 Task: Add an event with the title Staff Training: Sales Techniques, date '2024/04/22', time 8:50 AM to 10:50 AMand add a description: The Lunch Break Mindfulness Session is suitable for individuals of all experience levels, including those who are new to mindfulness. No special equipment or clothing is required—participants can simply find a comfortable position and bring their full attention to the practice.Select event color  Basil . Add location for the event as: 654 The Louvre, Paris, France, logged in from the account softage.1@softage.netand send the event invitation to softage.5@softage.net and softage.6@softage.net. Set a reminder for the event Daily
Action: Mouse moved to (65, 116)
Screenshot: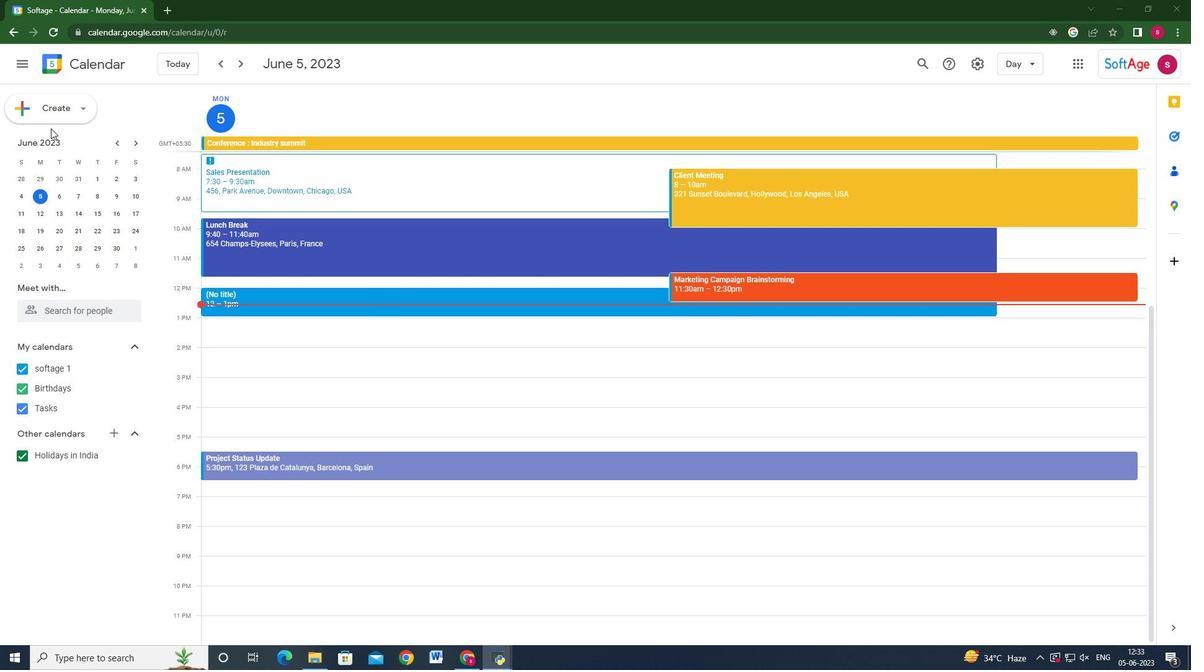 
Action: Mouse pressed left at (65, 116)
Screenshot: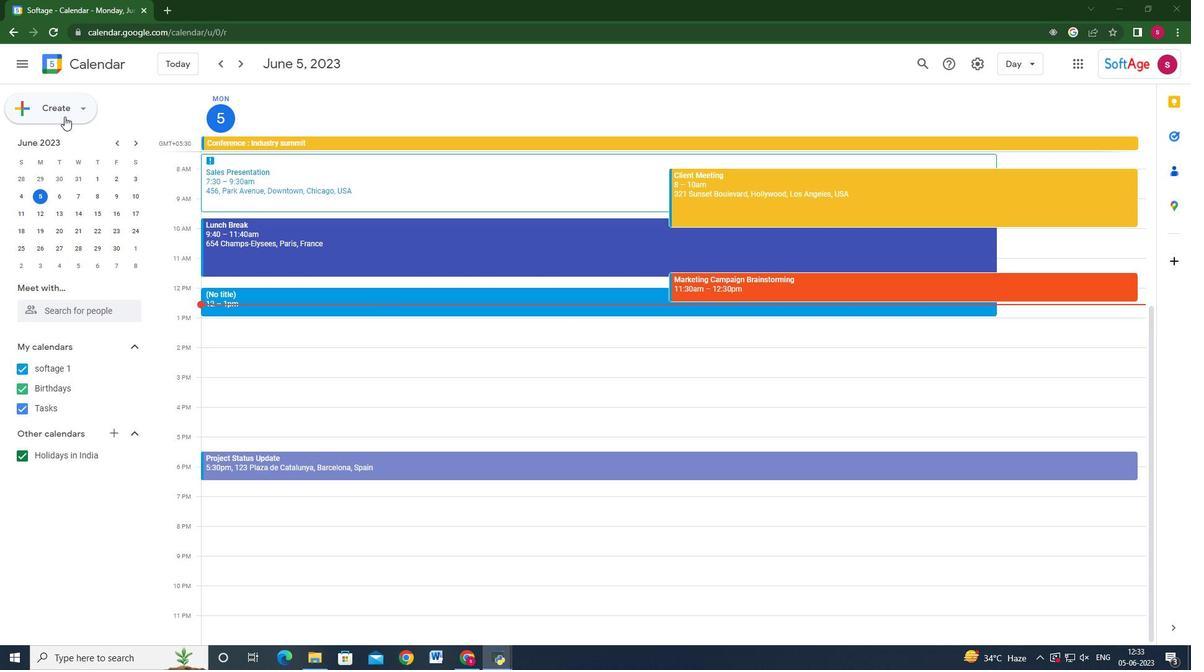 
Action: Mouse moved to (57, 143)
Screenshot: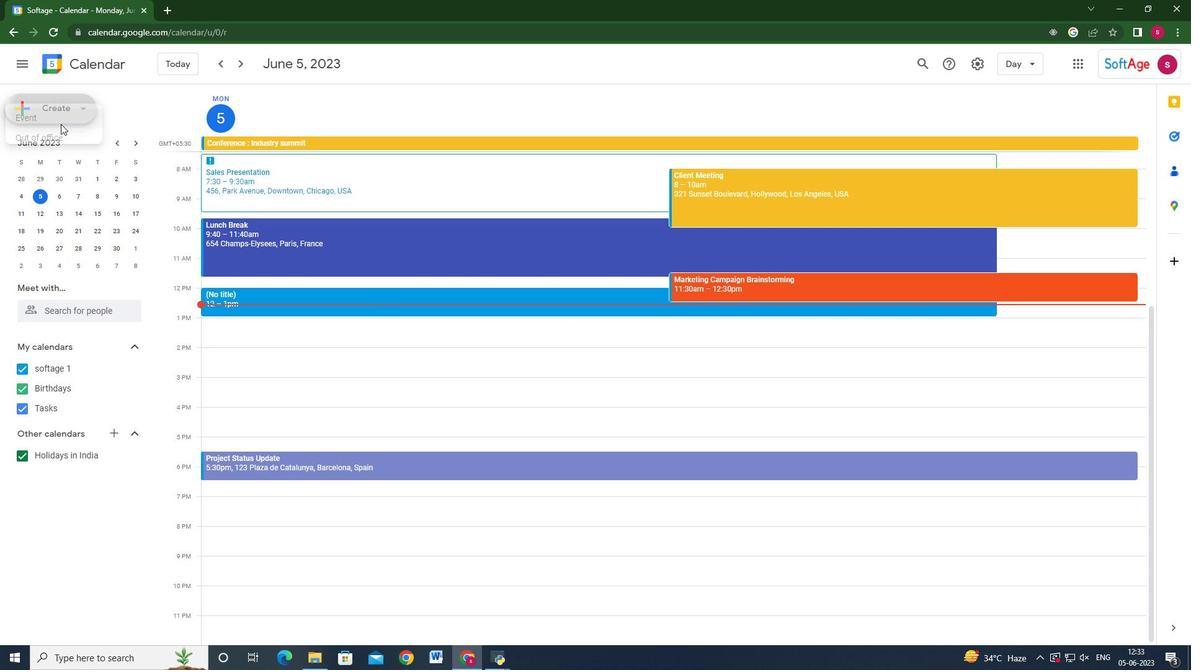 
Action: Mouse pressed left at (57, 143)
Screenshot: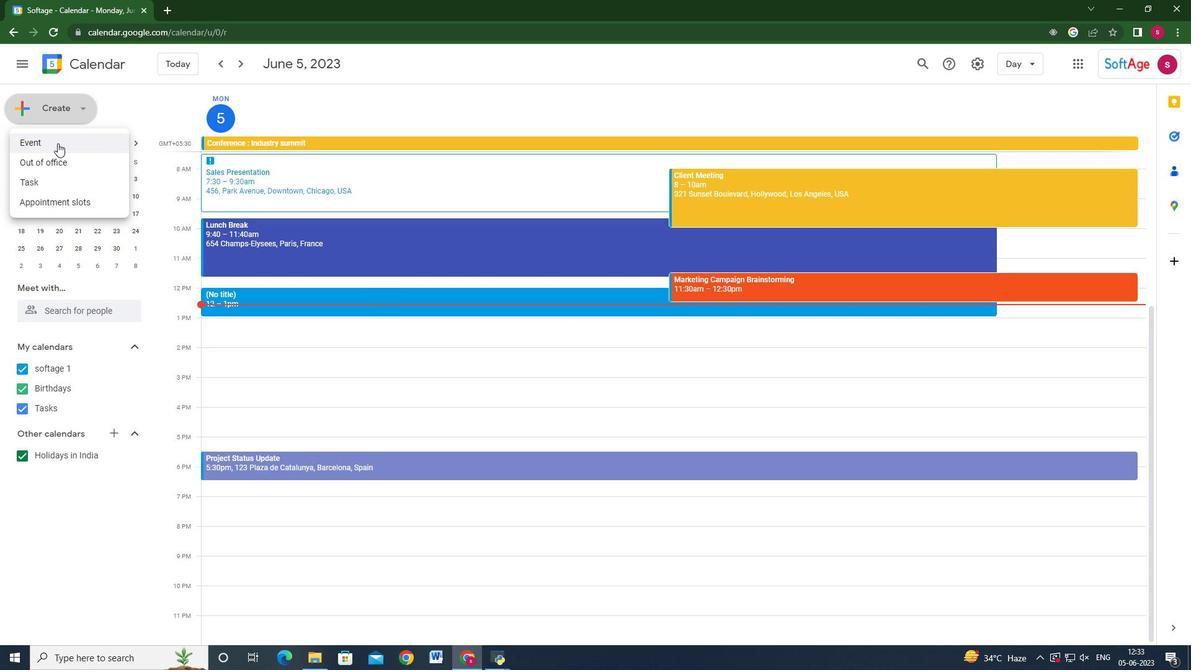 
Action: Mouse moved to (692, 480)
Screenshot: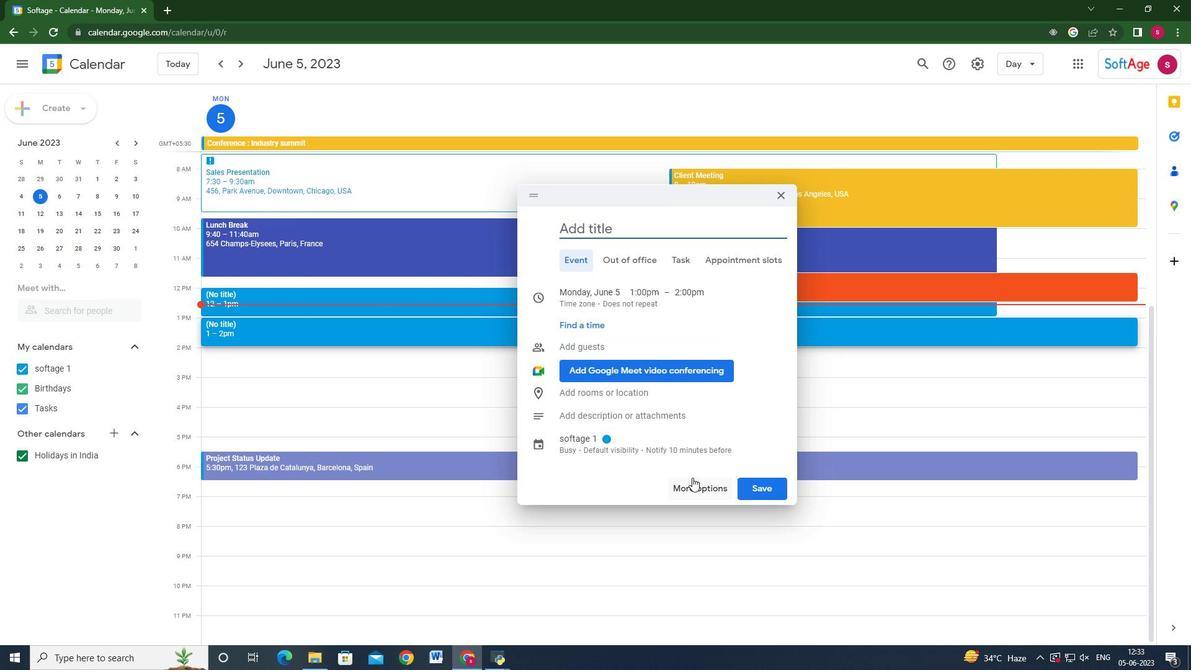 
Action: Mouse pressed left at (692, 480)
Screenshot: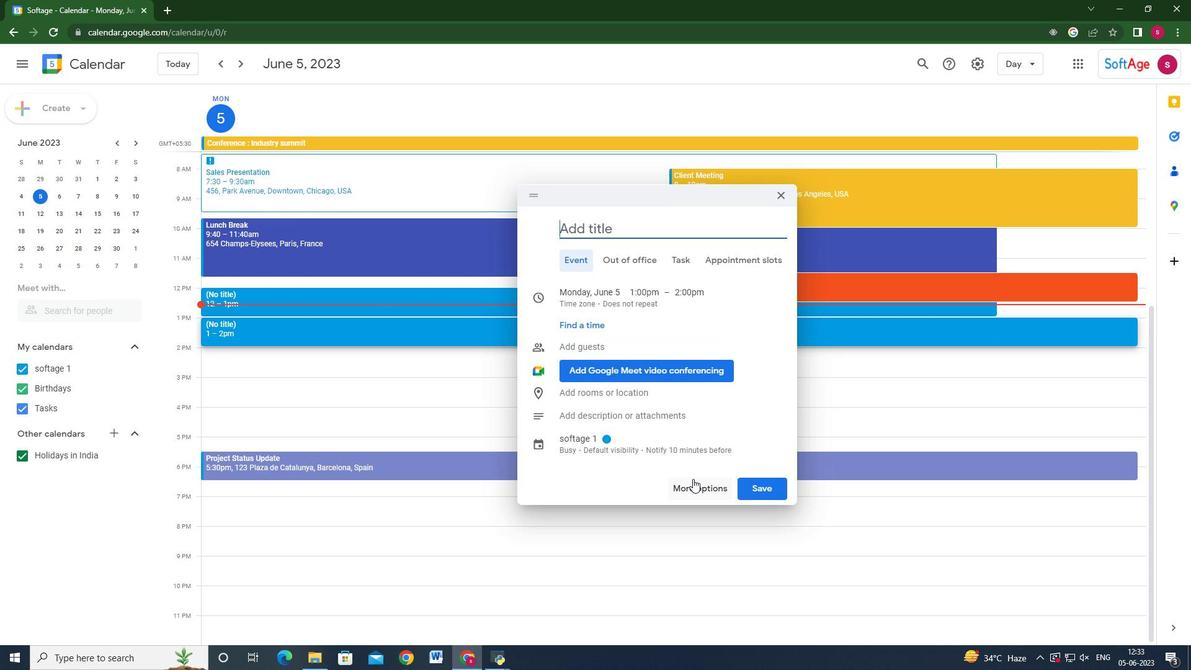 
Action: Mouse moved to (236, 89)
Screenshot: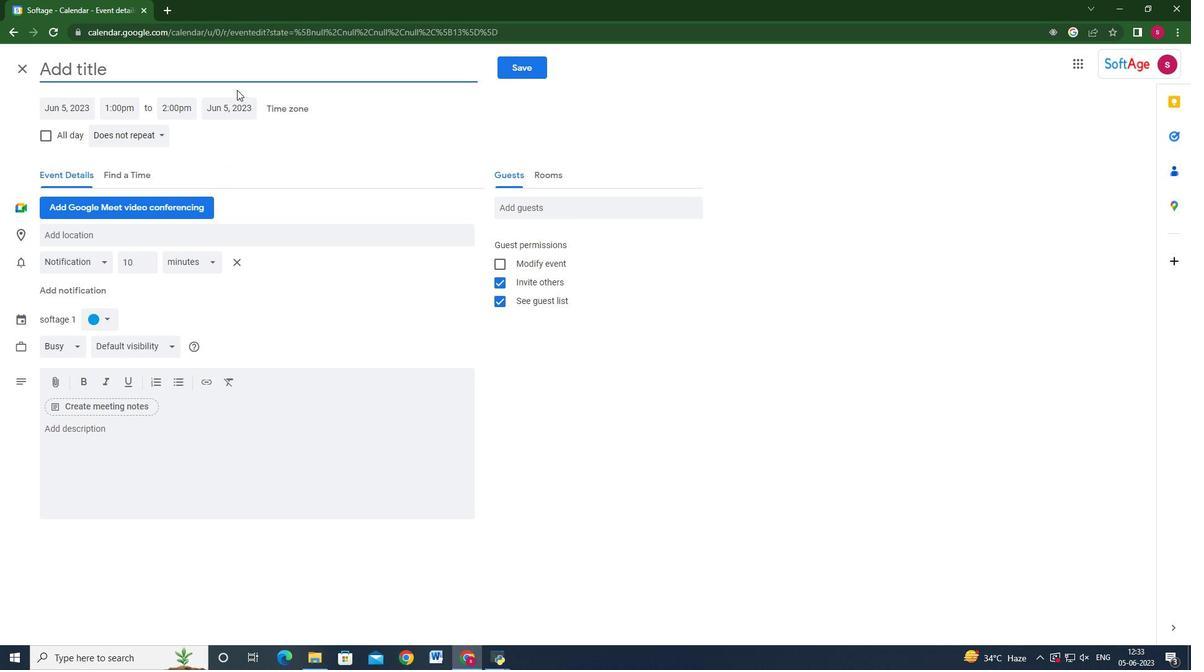 
Action: Key pressed <Key.shift_r>Staff<Key.space><Key.shift_r>Training<Key.space><Key.backspace><Key.shift>:<Key.space><Key.shift_r>Sales<Key.space><Key.shift>Techniques
Screenshot: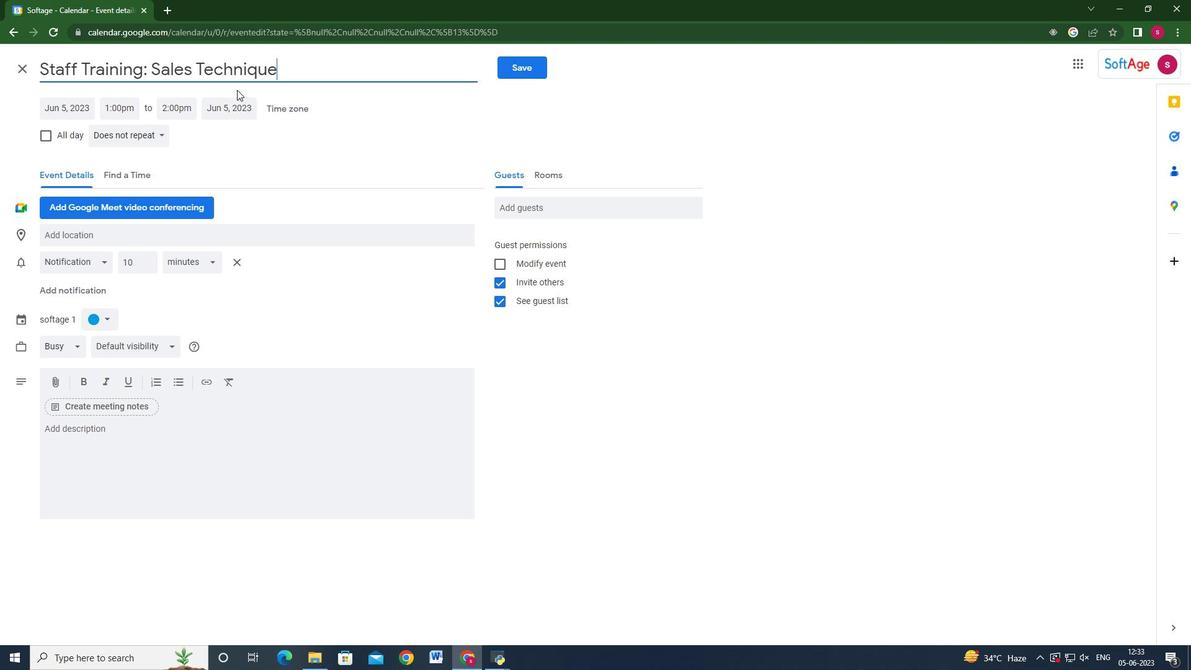 
Action: Mouse moved to (65, 109)
Screenshot: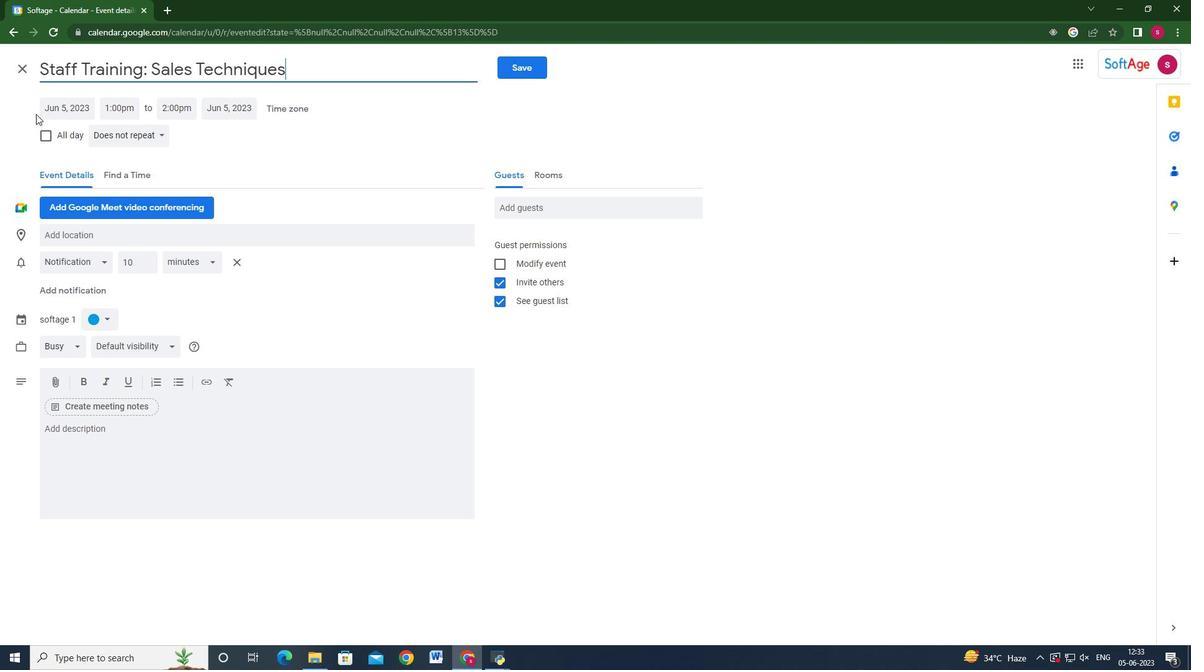 
Action: Mouse pressed left at (65, 109)
Screenshot: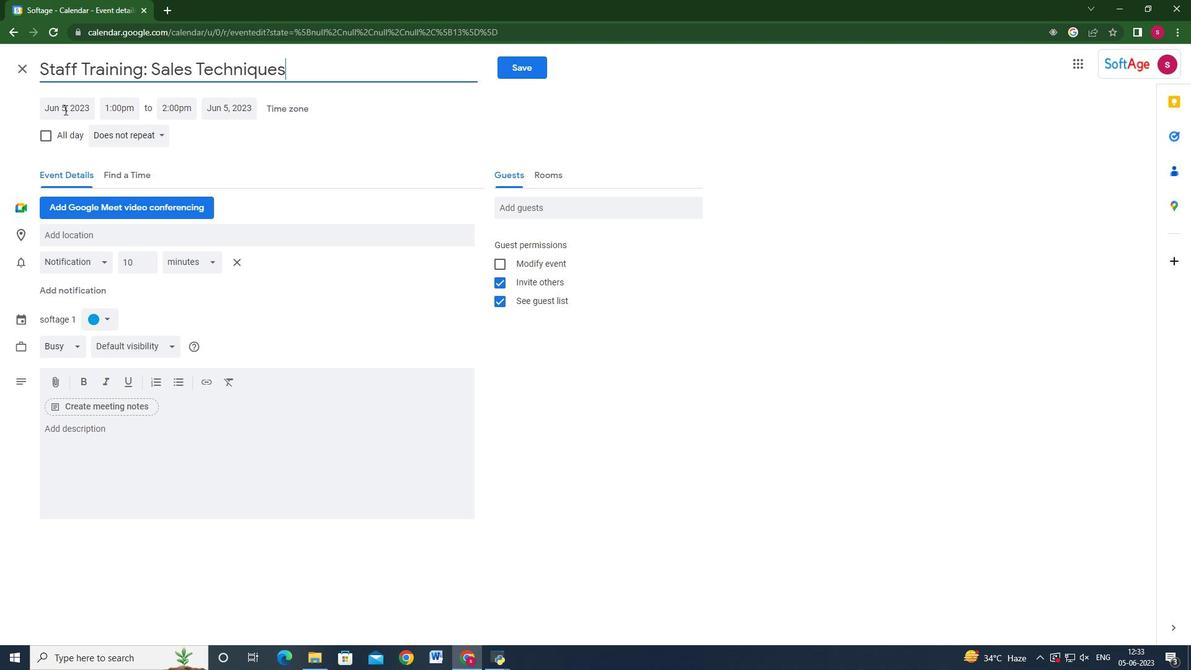 
Action: Mouse moved to (197, 137)
Screenshot: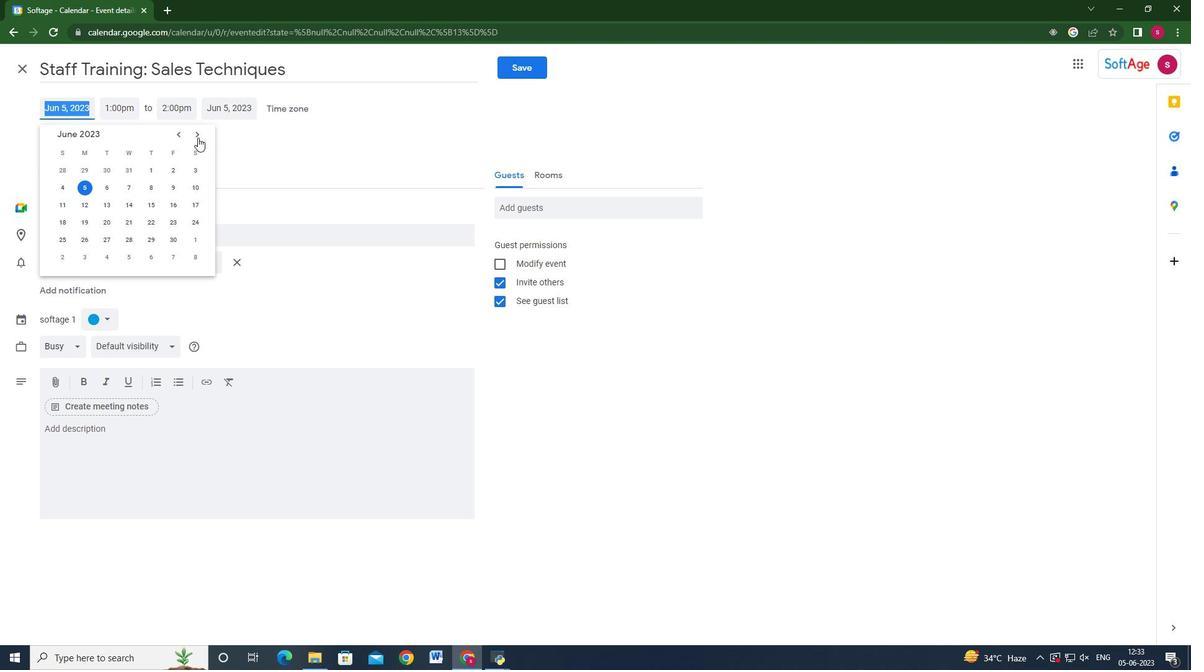 
Action: Mouse pressed left at (197, 137)
Screenshot: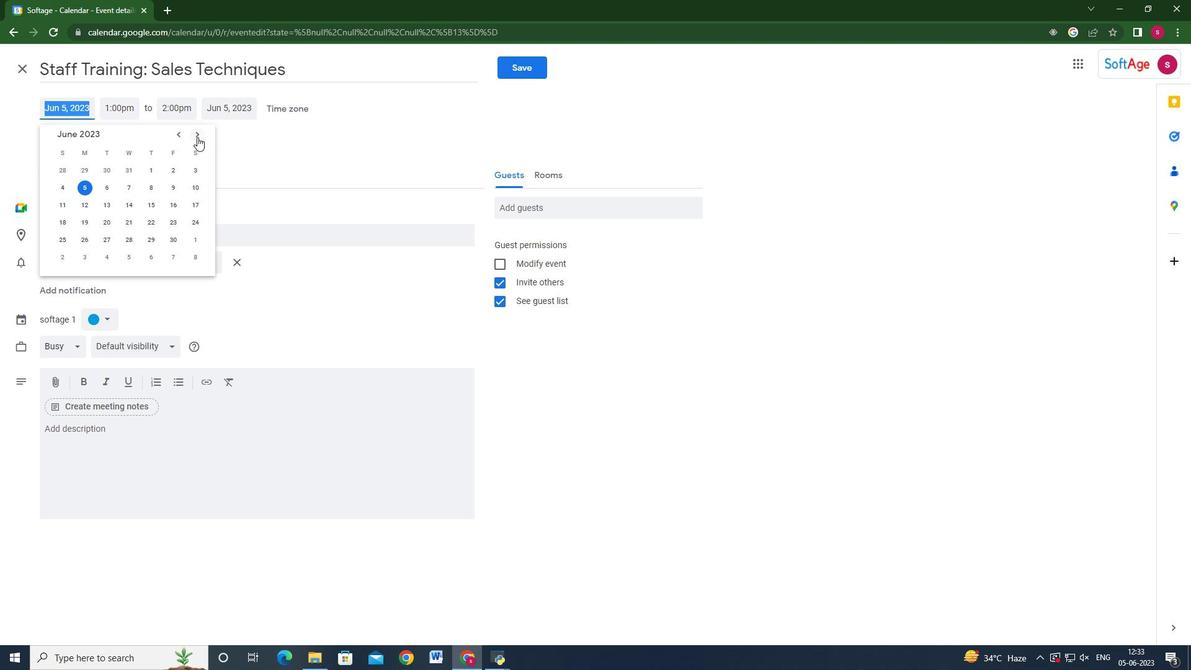 
Action: Mouse pressed left at (197, 137)
Screenshot: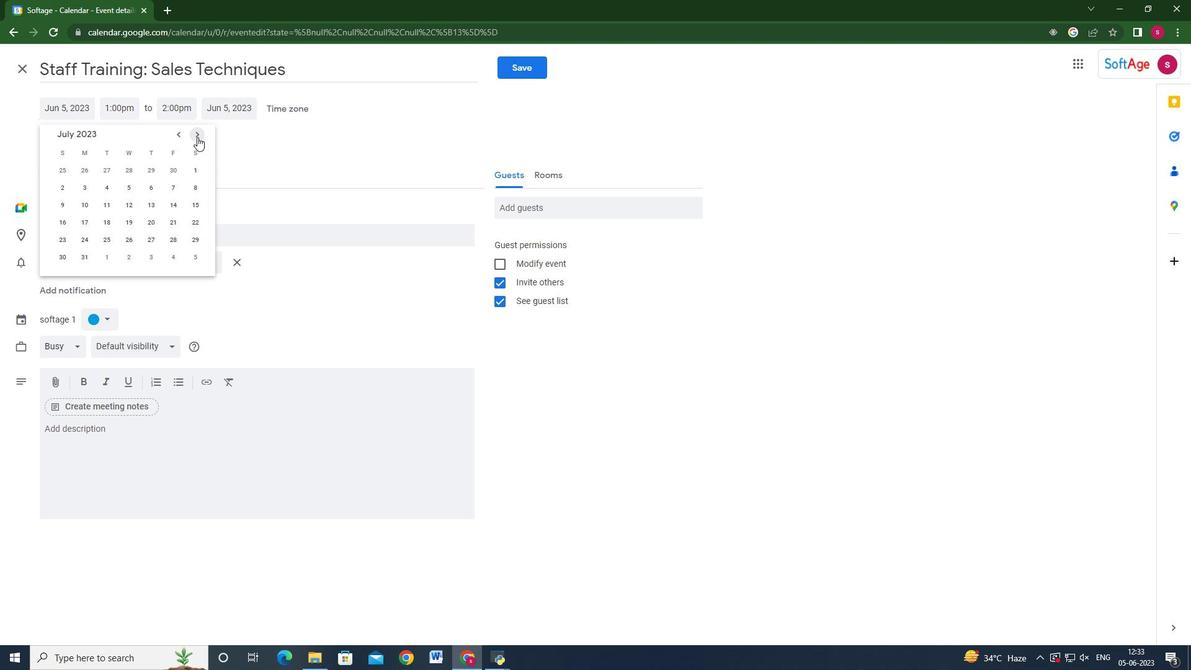 
Action: Mouse pressed left at (197, 137)
Screenshot: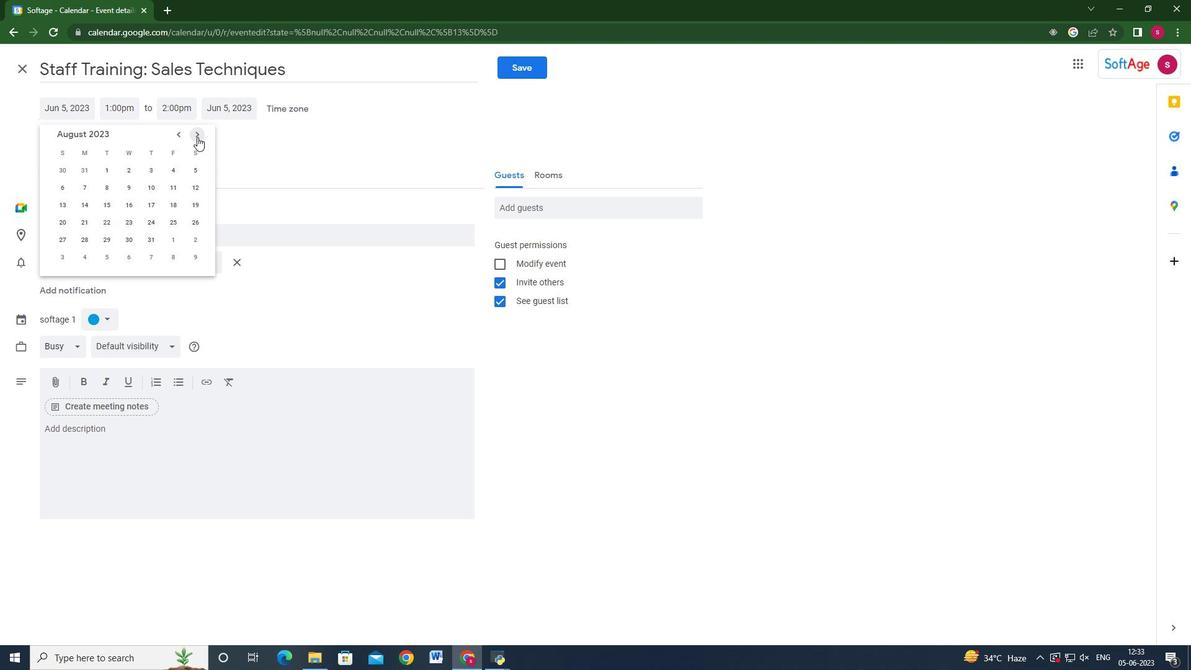 
Action: Mouse moved to (197, 137)
Screenshot: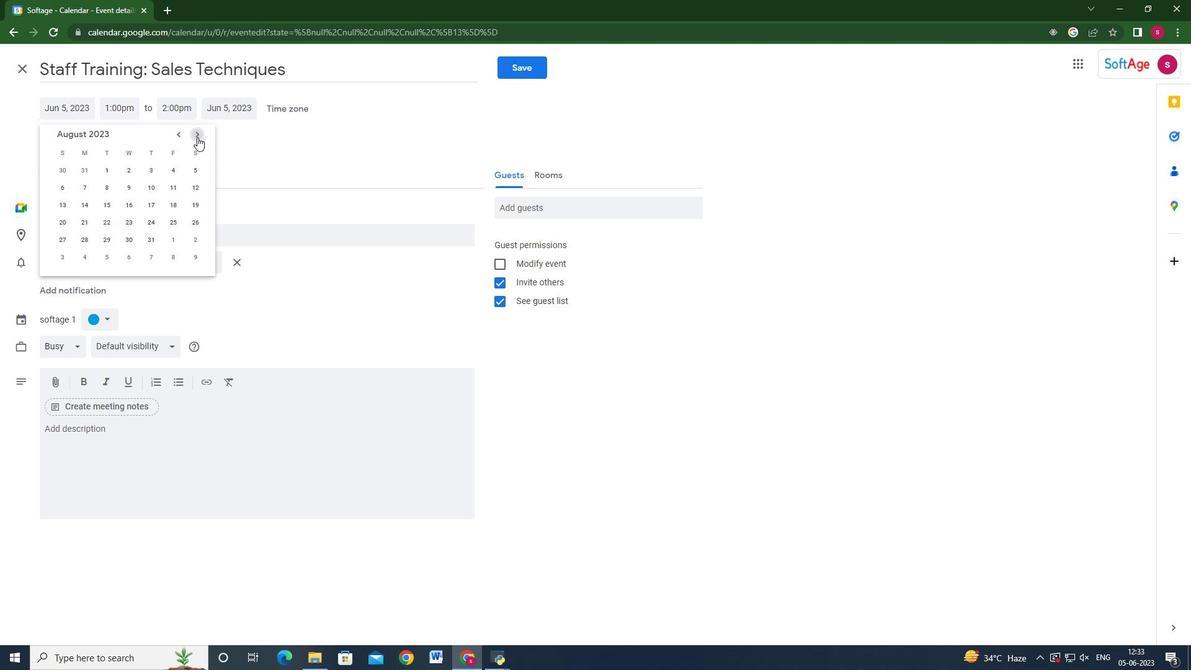 
Action: Mouse pressed left at (197, 137)
Screenshot: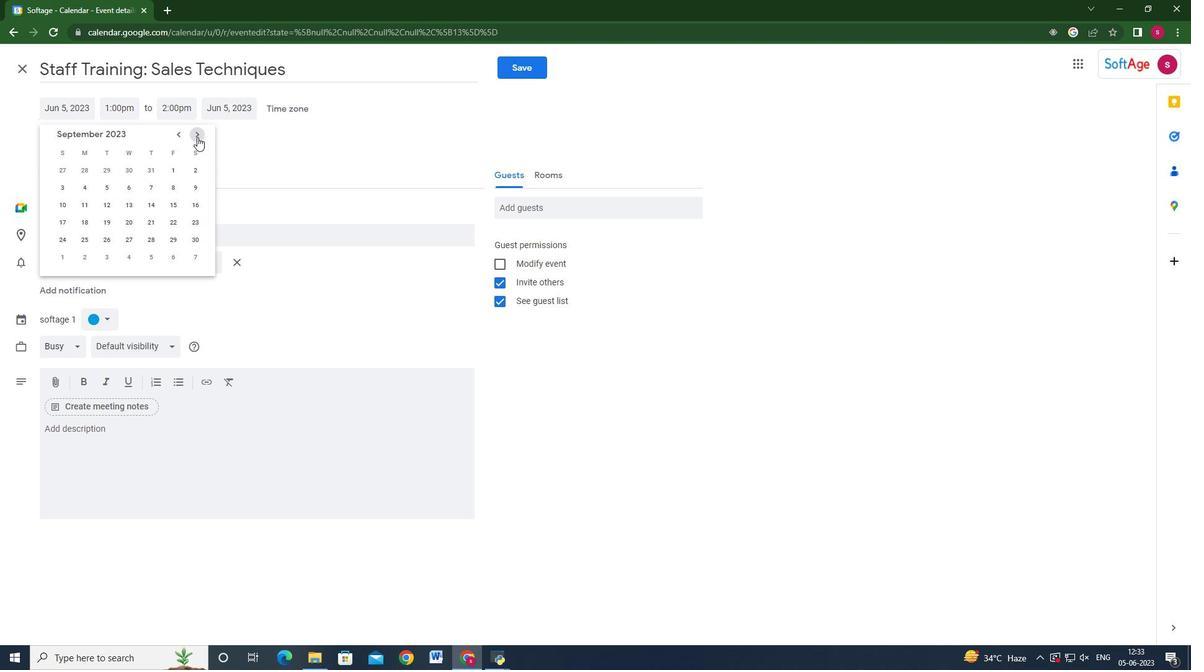 
Action: Mouse pressed left at (197, 137)
Screenshot: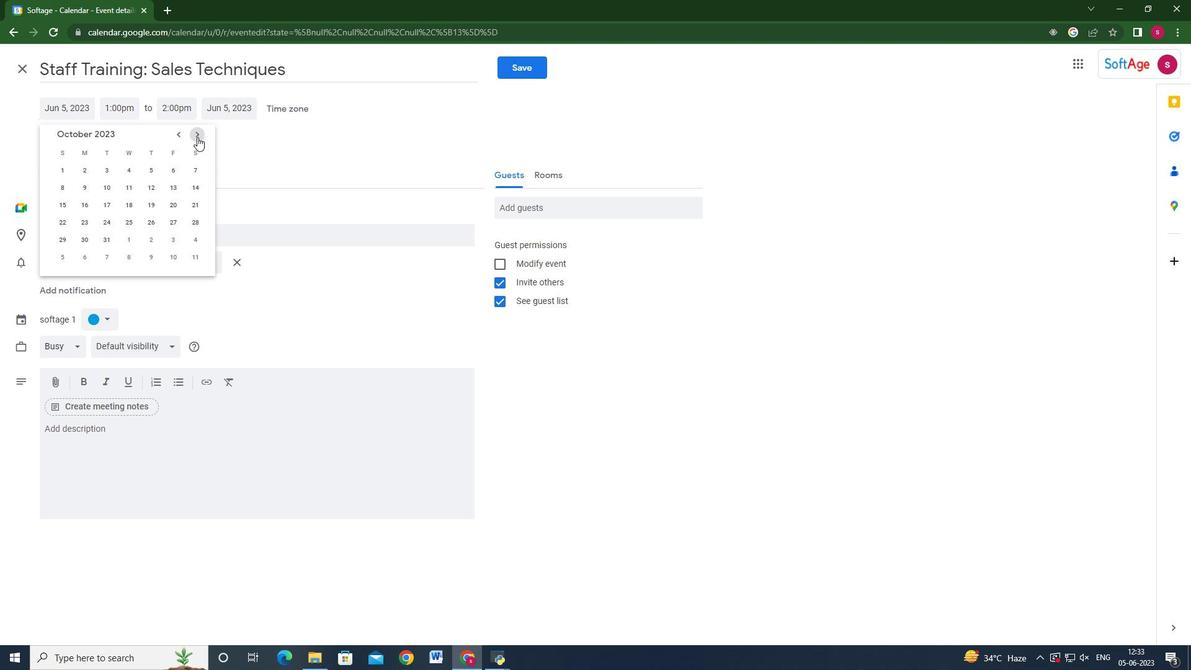 
Action: Mouse pressed left at (197, 137)
Screenshot: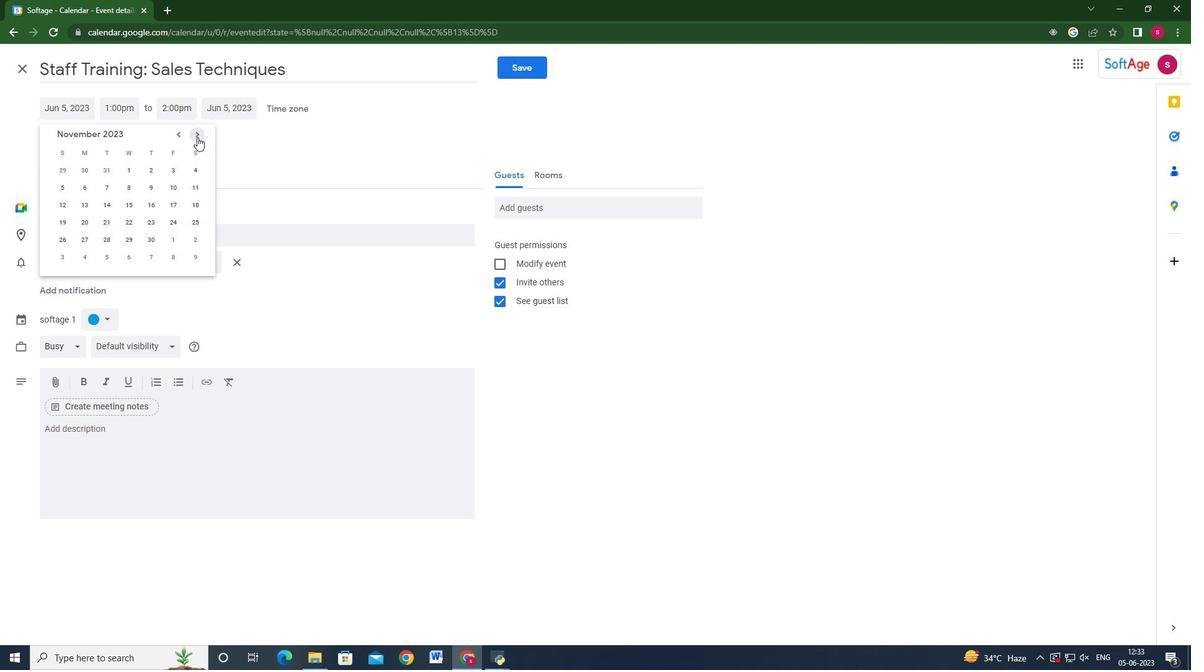 
Action: Mouse pressed left at (197, 137)
Screenshot: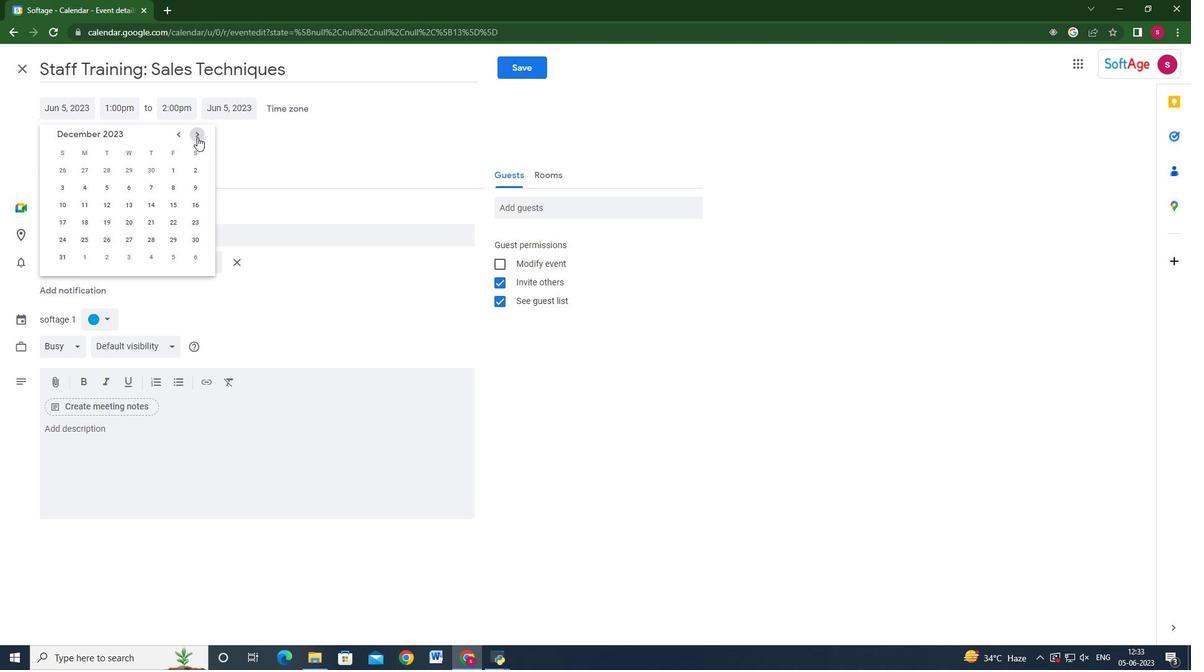 
Action: Mouse pressed left at (197, 137)
Screenshot: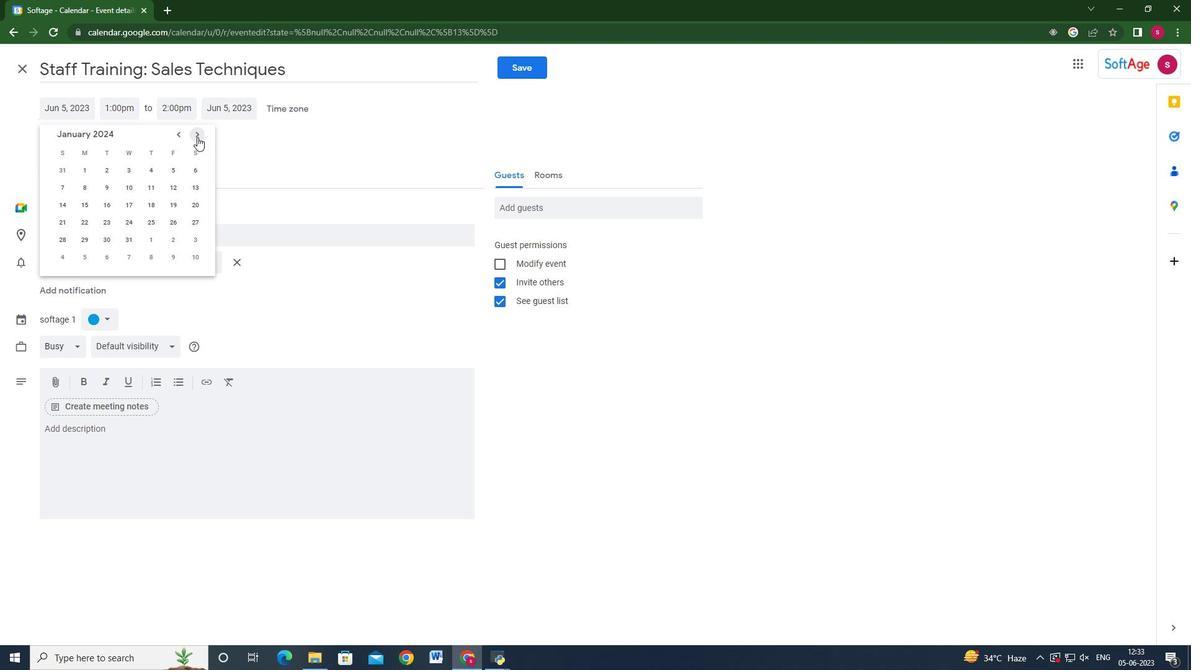 
Action: Mouse pressed left at (197, 137)
Screenshot: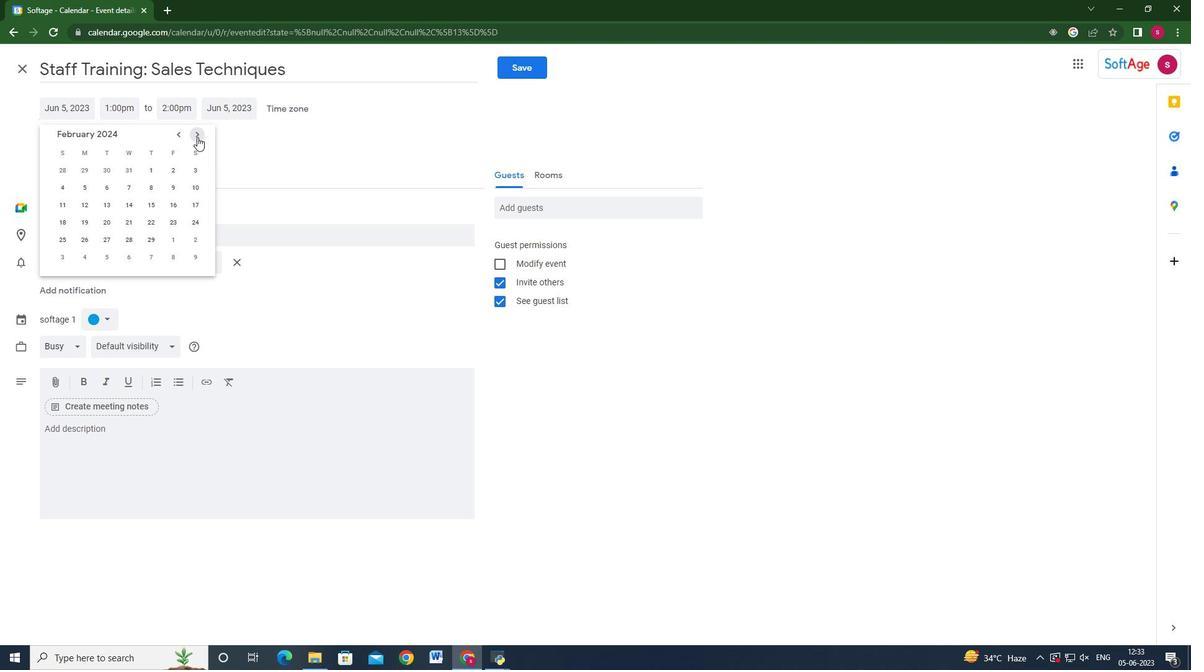 
Action: Mouse pressed left at (197, 137)
Screenshot: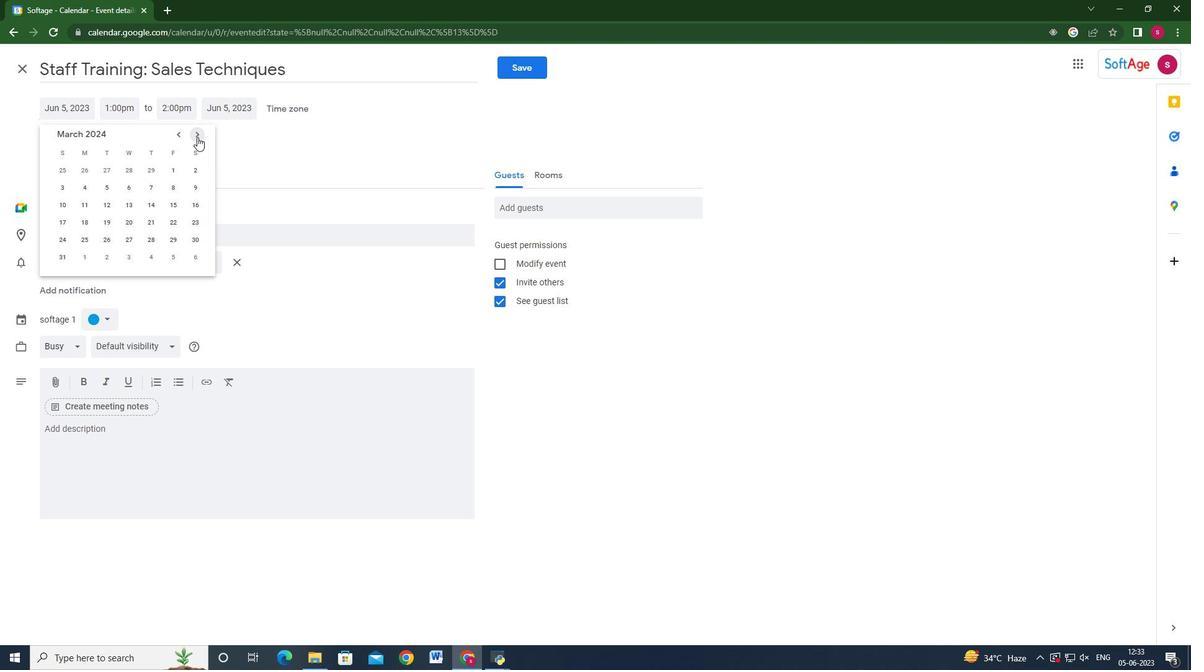 
Action: Mouse moved to (81, 220)
Screenshot: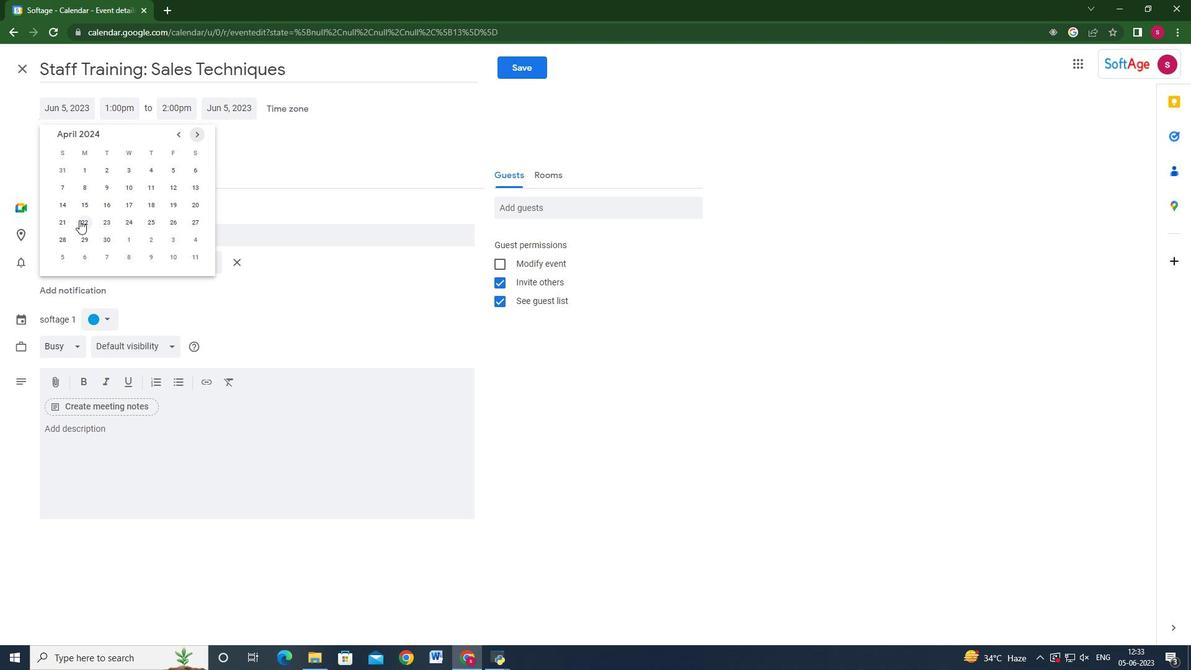 
Action: Mouse pressed left at (81, 220)
Screenshot: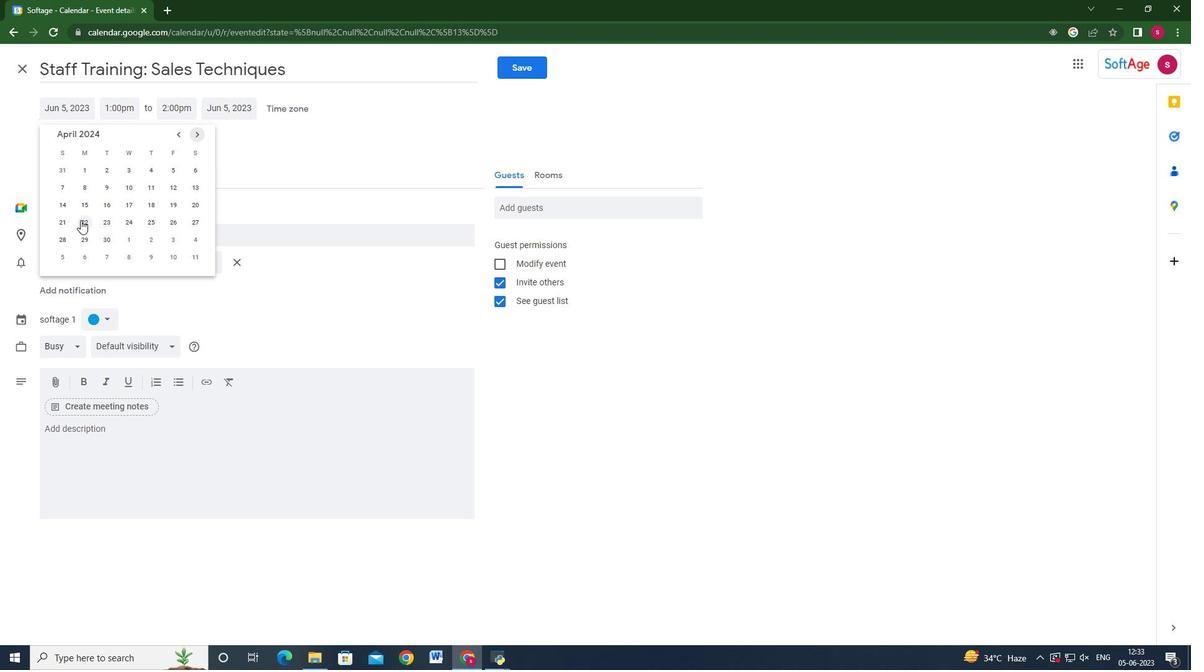 
Action: Mouse moved to (118, 112)
Screenshot: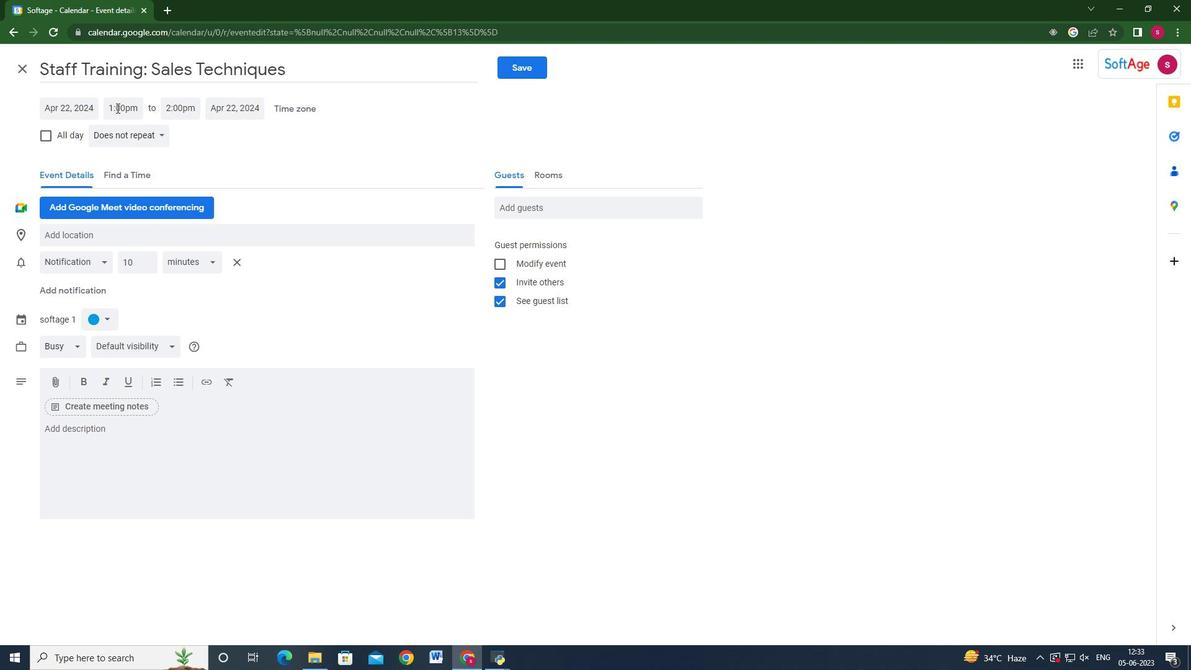 
Action: Mouse pressed left at (118, 112)
Screenshot: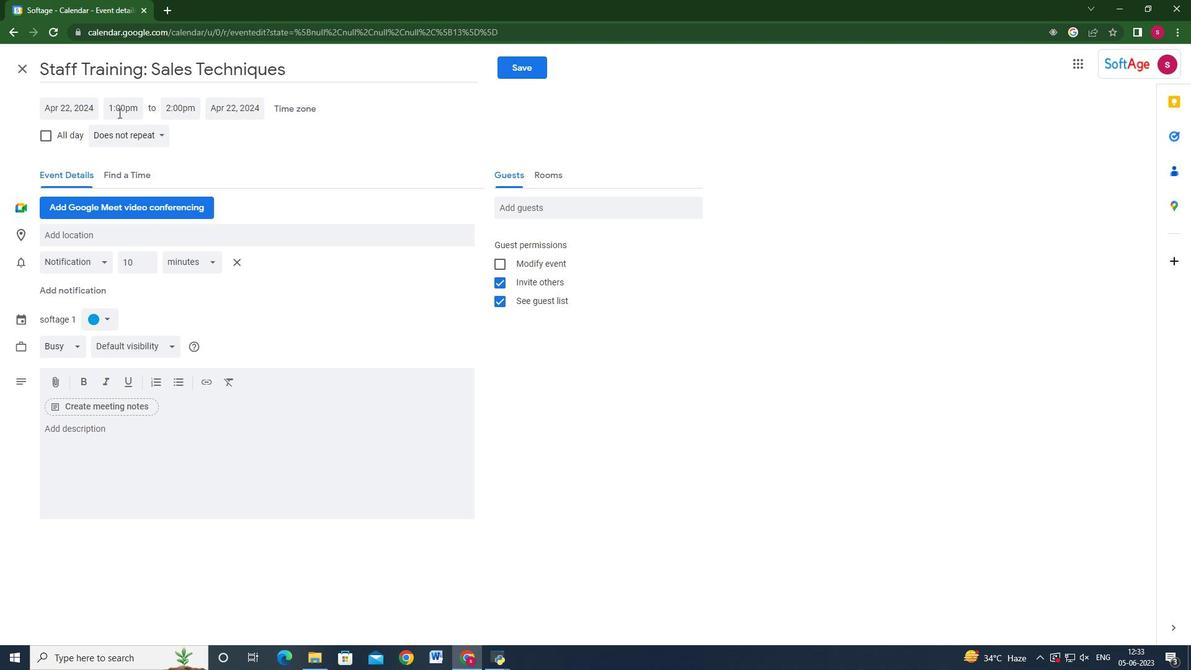 
Action: Mouse moved to (132, 112)
Screenshot: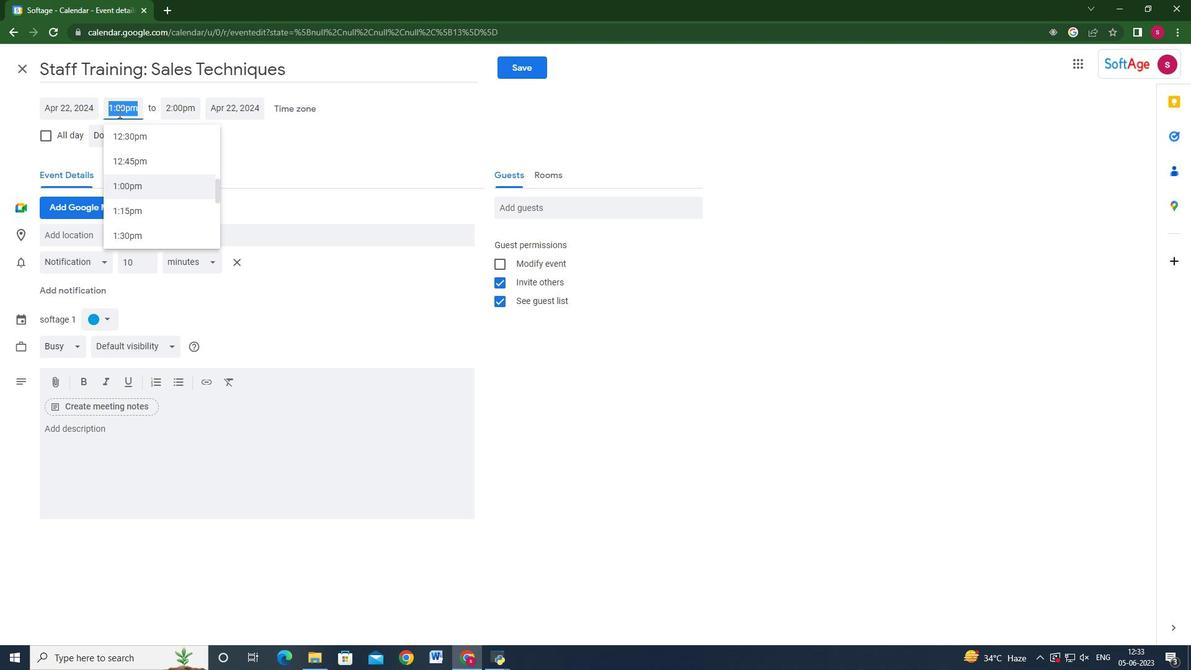 
Action: Key pressed 8<Key.shift>:50am<Key.enter><Key.tab>10<Key.shift>:50am<Key.enter>
Screenshot: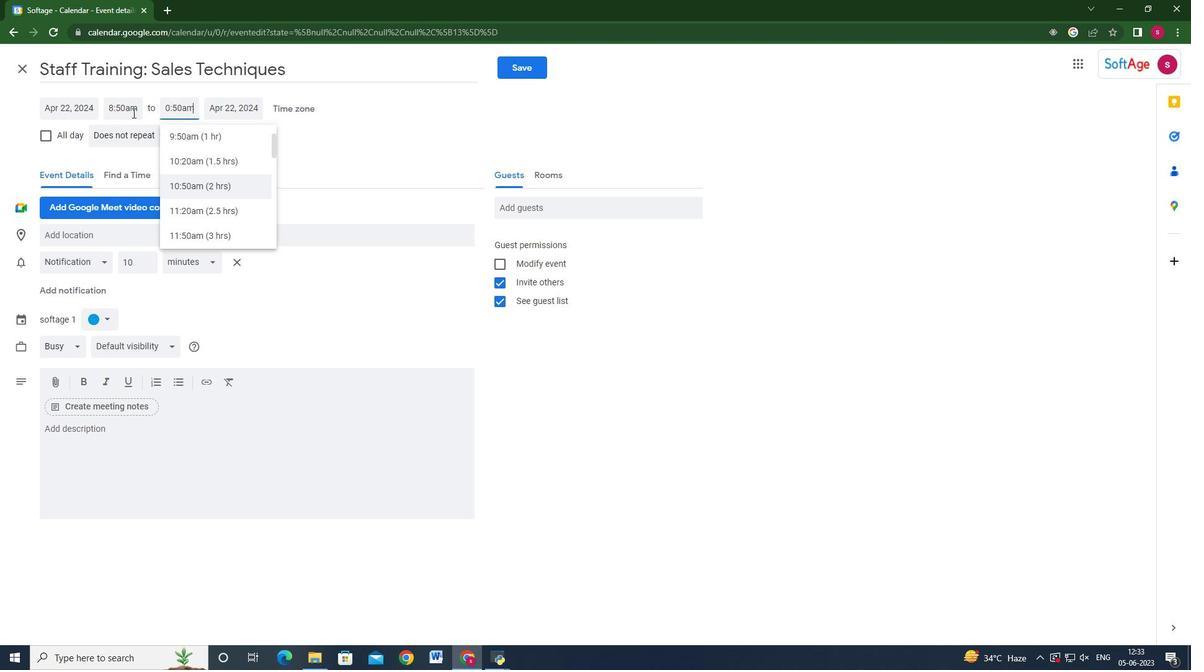 
Action: Mouse moved to (135, 433)
Screenshot: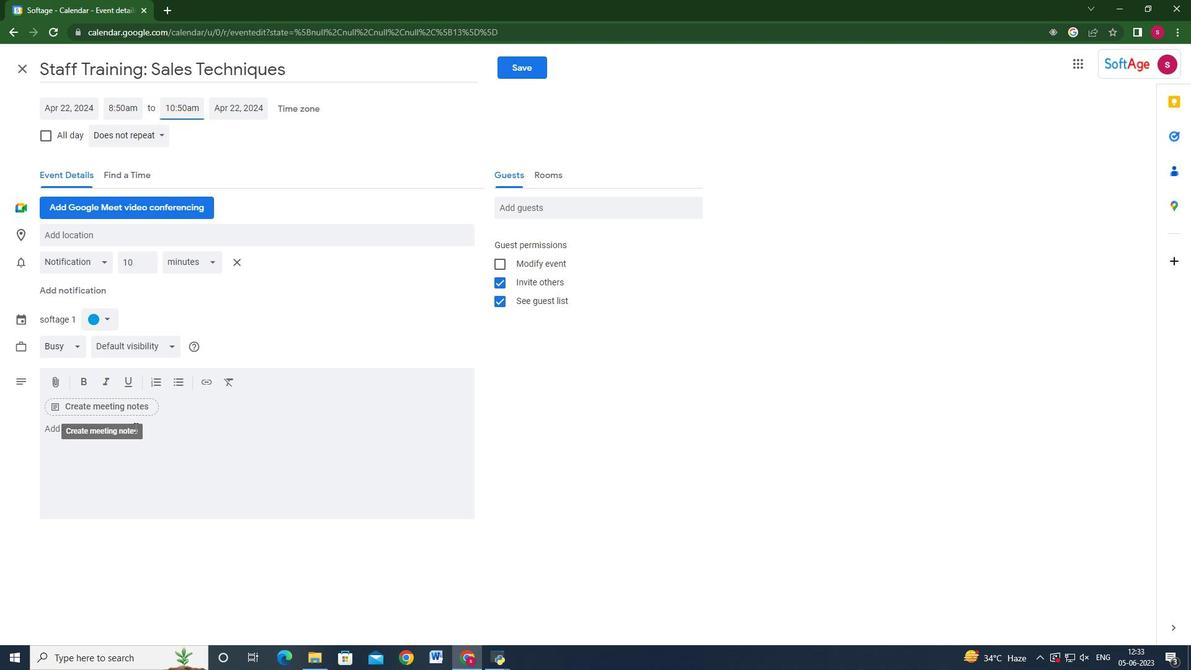 
Action: Mouse pressed left at (135, 433)
Screenshot: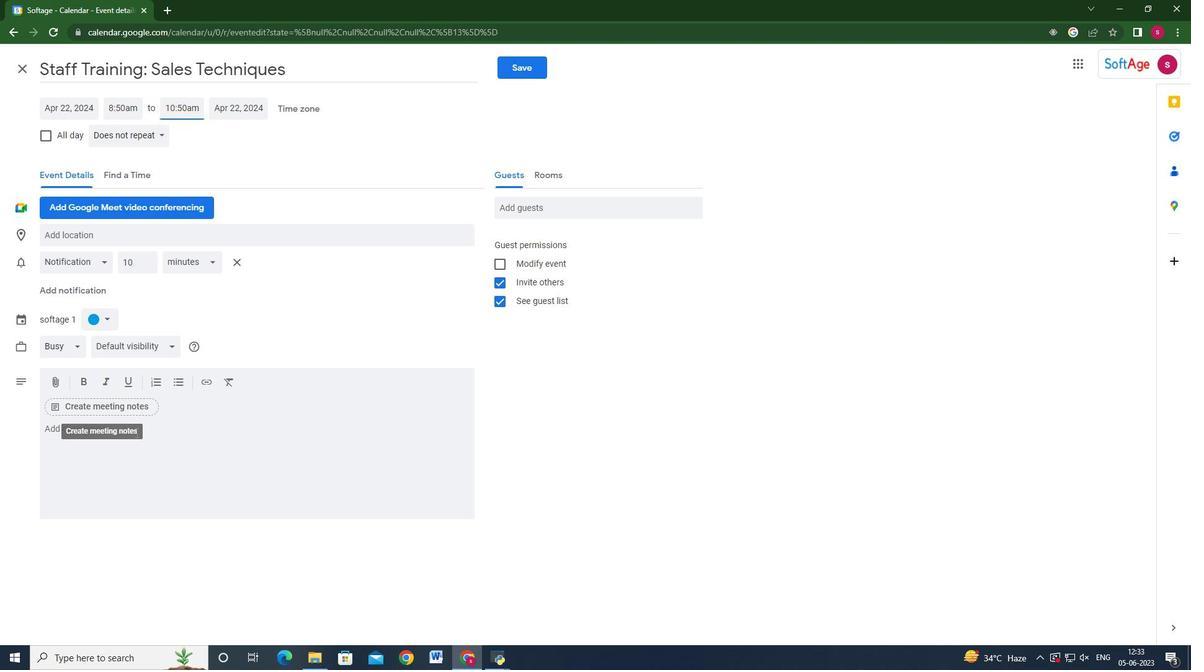 
Action: Mouse moved to (137, 433)
Screenshot: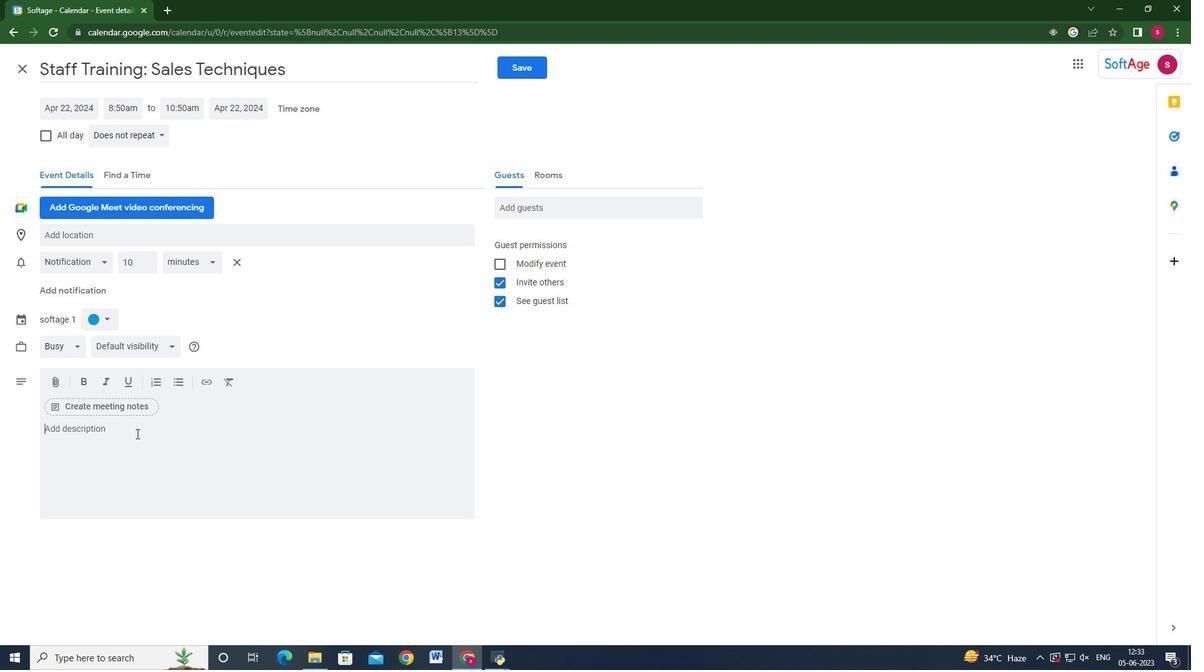 
Action: Key pressed <Key.shift>The<Key.space><Key.shift>Lunch<Key.space><Key.shift>Break<Key.space><Key.shift>Mindu<Key.backspace>fulness<Key.space><Key.shift_r>Session<Key.space>is<Key.space>suitable<Key.space>for<Key.space>individuals<Key.space>fo<Key.backspace><Key.backspace>of<Key.space>all<Key.space>experience<Key.space>levels,<Key.space>including<Key.space>those<Key.space>who<Key.space>are<Key.space>new<Key.space>to<Key.space>minf<Key.backspace>dfulness.<Key.space><Key.shift>No<Key.space>special<Key.space>equipment<Key.space>or<Key.space>clor<Key.backspace>thing<Key.space>is<Key.space>required--participants<Key.space>can<Key.space>simply<Key.space>find<Key.space>a<Key.space>comfortable<Key.space>position<Key.space>and<Key.space>bring<Key.space>their<Key.space>full<Key.space>attention<Key.space>to<Key.space>the<Key.space>f<Key.backspace>practice<Key.space><Key.backspace>.
Screenshot: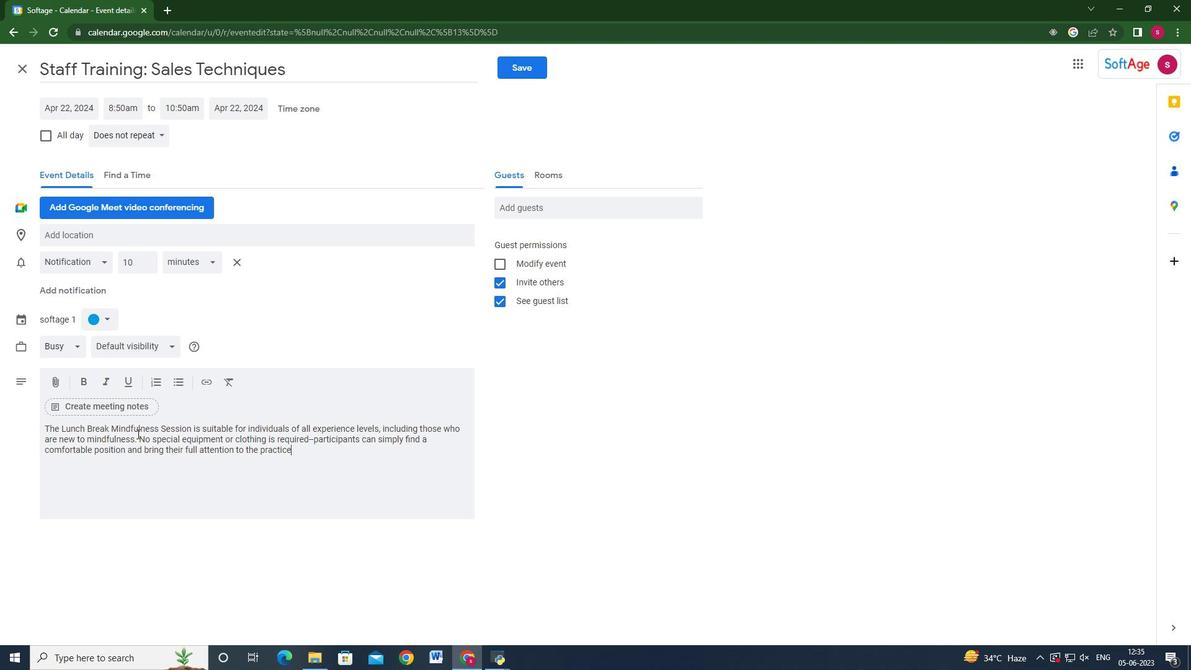 
Action: Mouse moved to (90, 236)
Screenshot: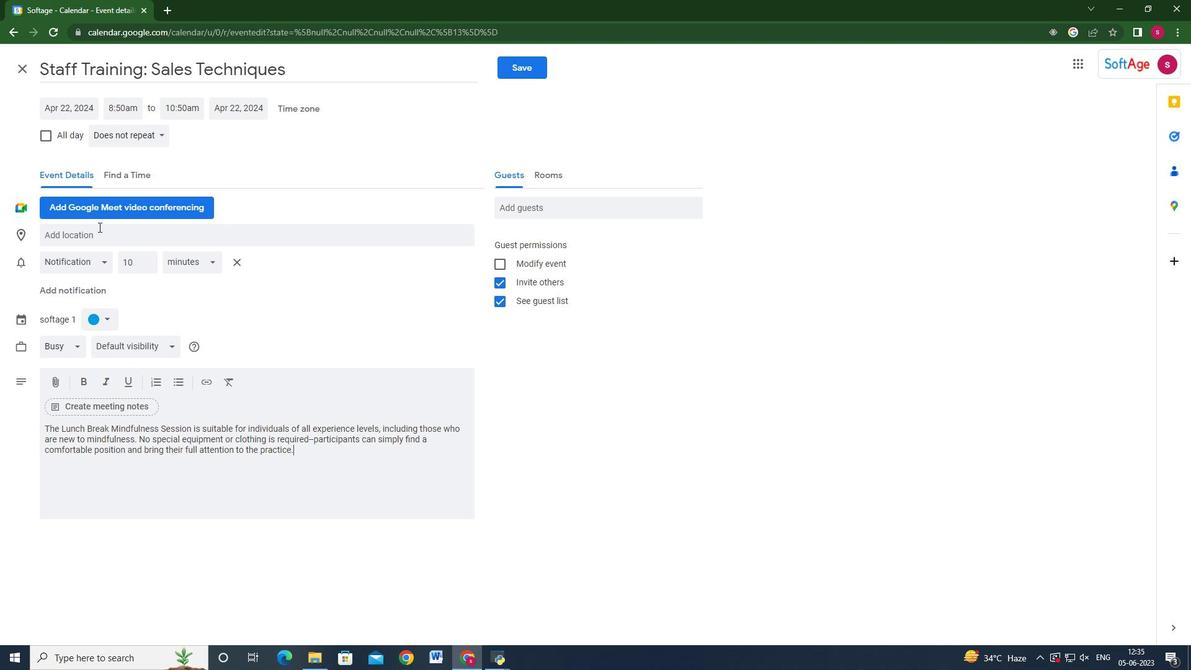 
Action: Mouse pressed left at (90, 236)
Screenshot: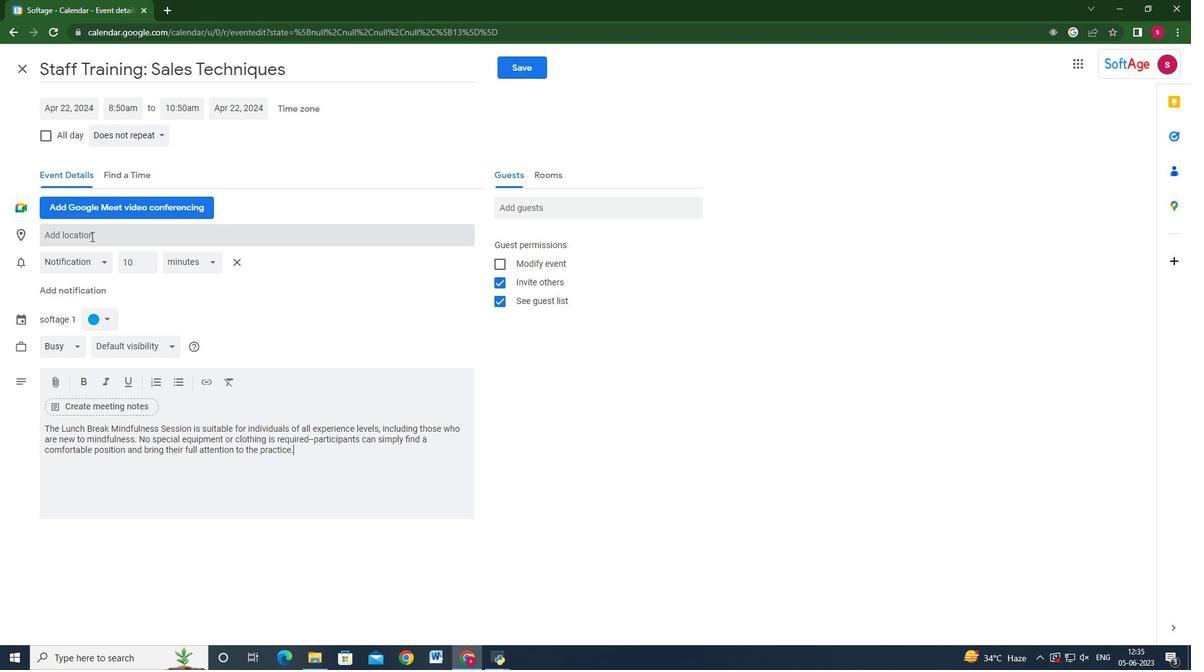 
Action: Mouse moved to (90, 236)
Screenshot: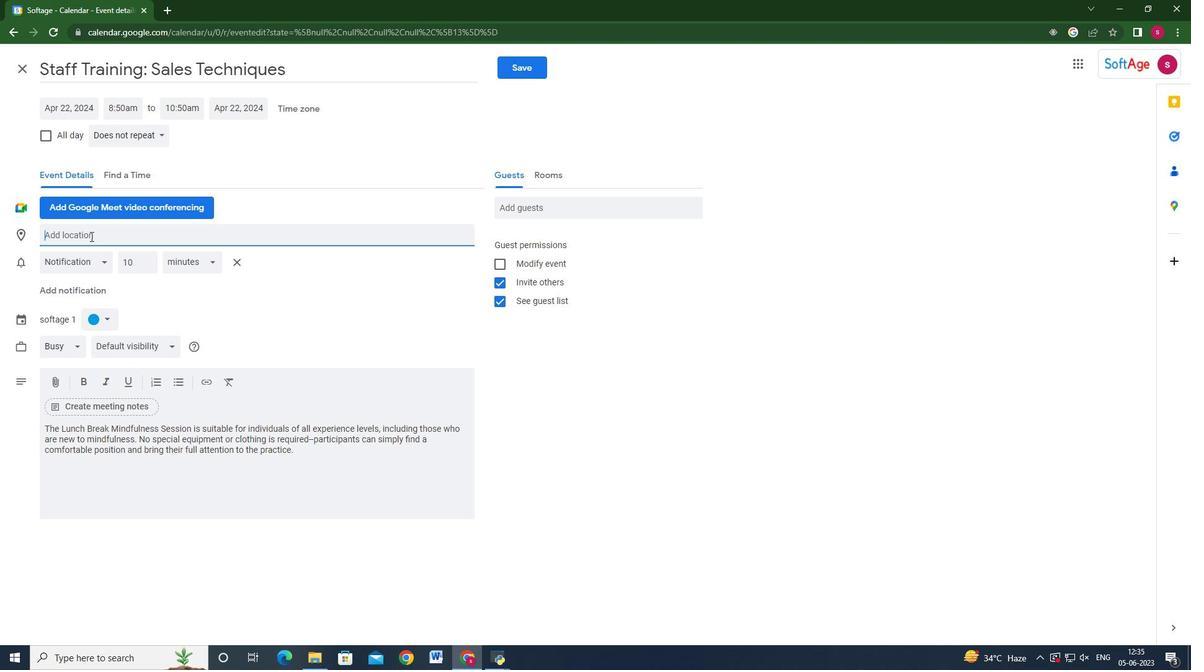 
Action: Key pressed 654<Key.space>The<Key.space>louvre<Key.space><Key.shift>Paris,<Key.space><Key.shift>France
Screenshot: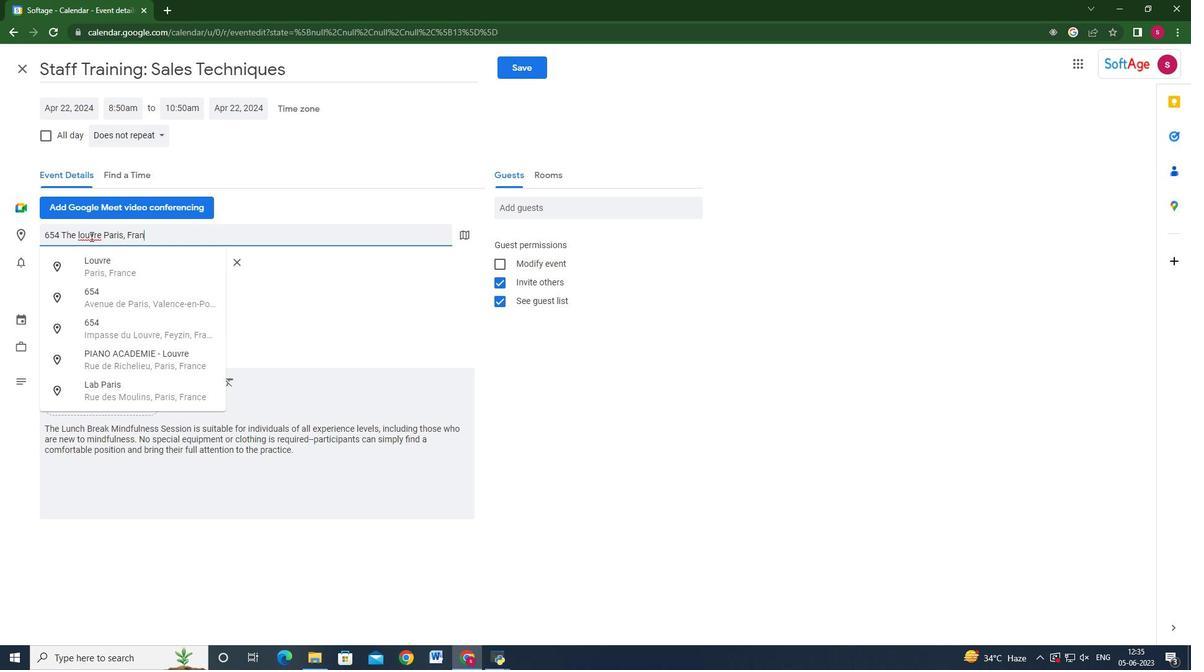 
Action: Mouse moved to (534, 212)
Screenshot: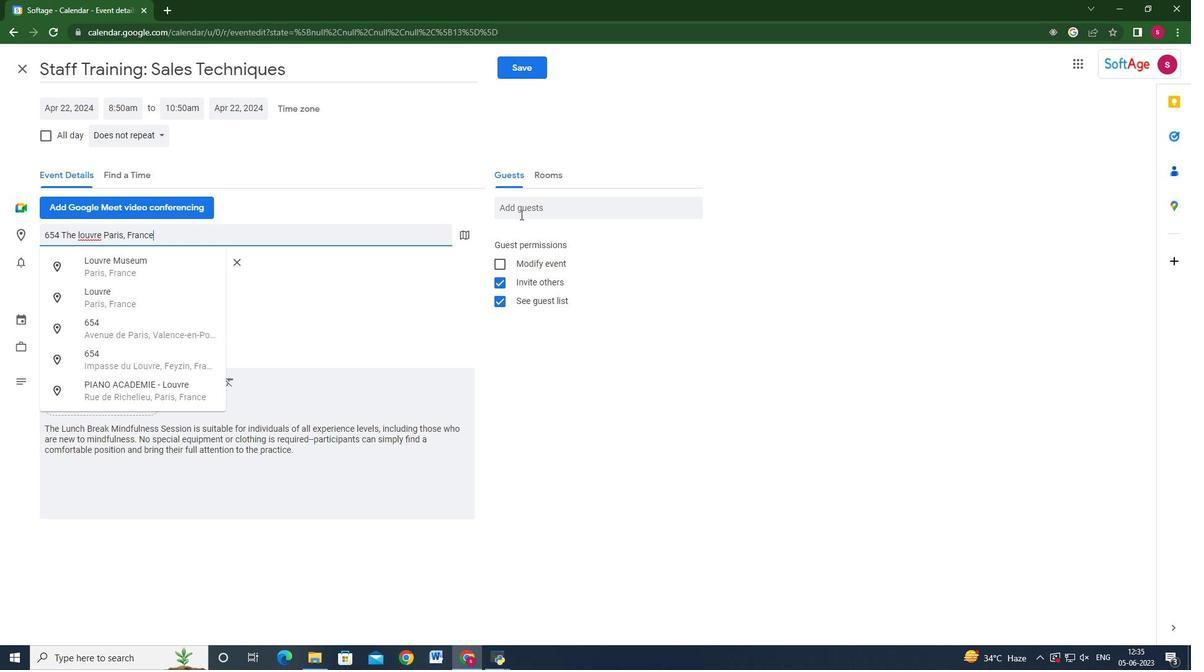 
Action: Mouse pressed left at (534, 212)
Screenshot: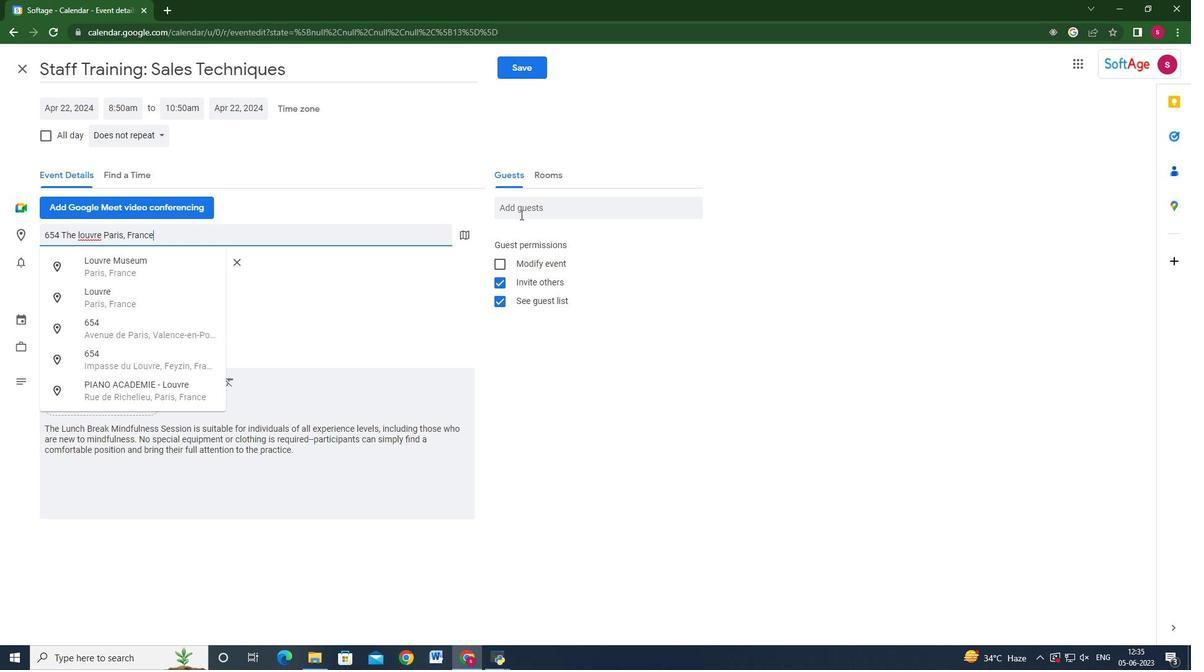 
Action: Key pressed softage.5<Key.shift_r>@softage.net<Key.enter><Key.enter>softage.6<Key.shift_r>@softage.e<Key.backspace>net<Key.enter>
Screenshot: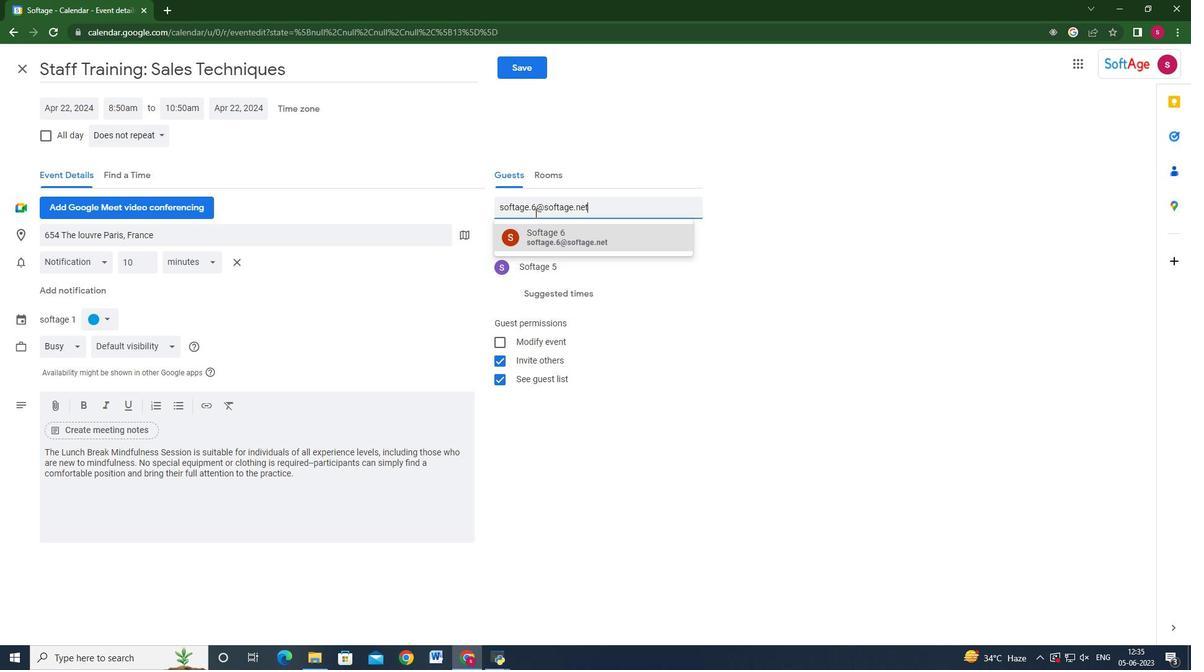 
Action: Mouse moved to (152, 134)
Screenshot: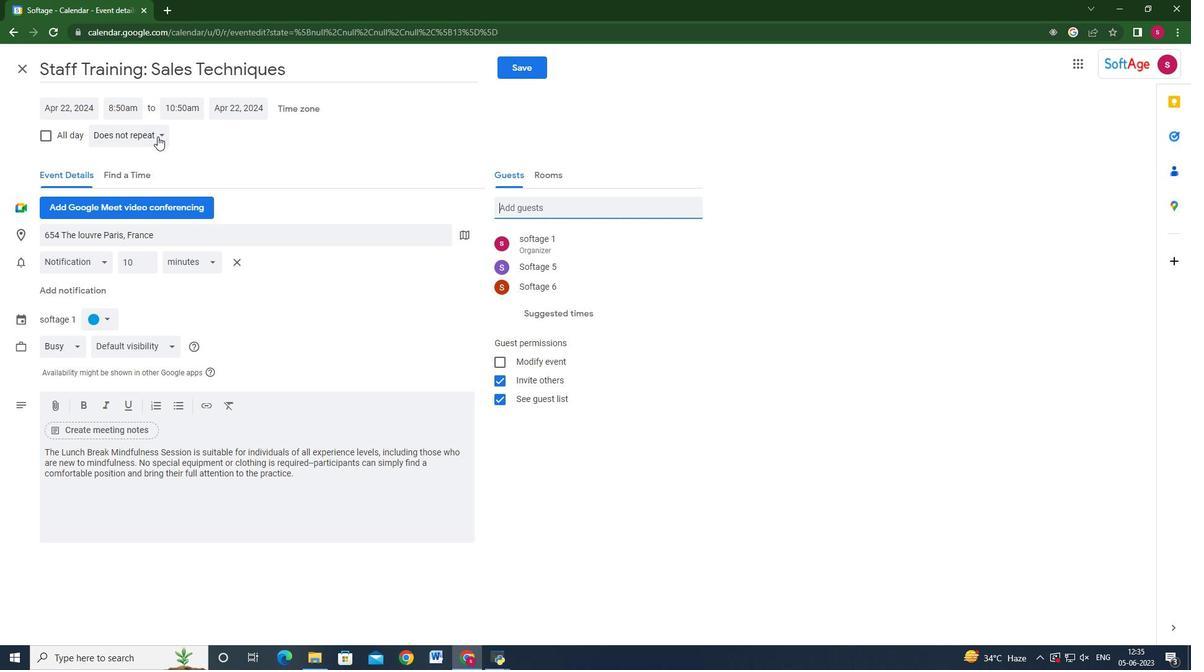 
Action: Mouse pressed left at (152, 134)
Screenshot: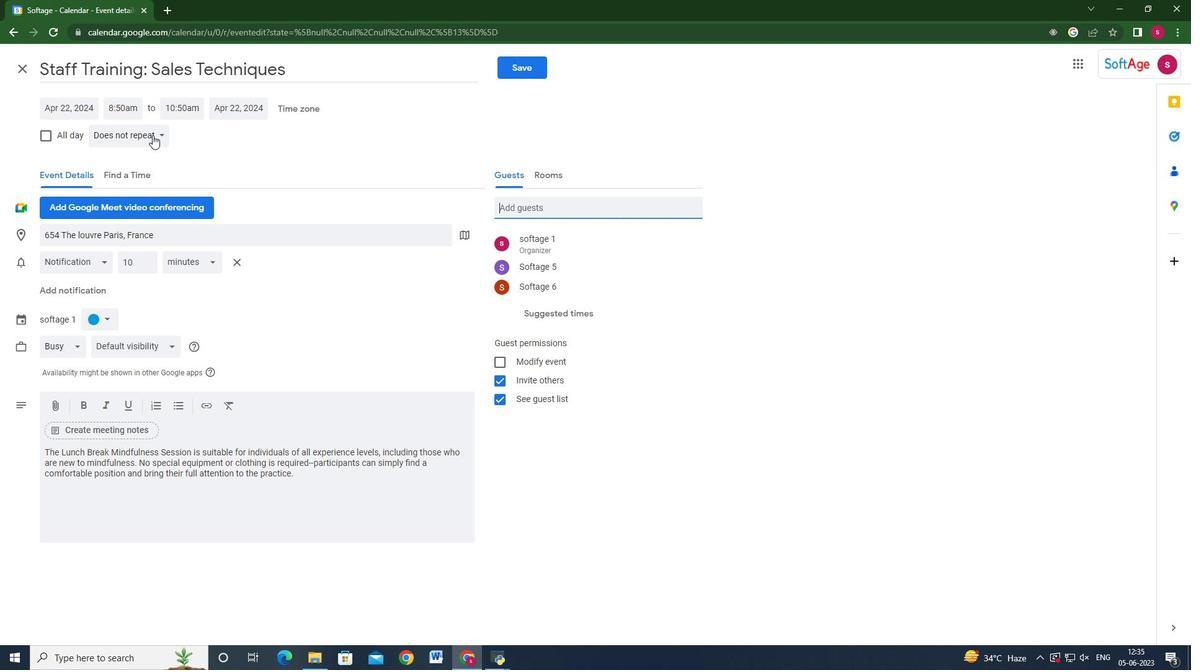 
Action: Mouse moved to (137, 151)
Screenshot: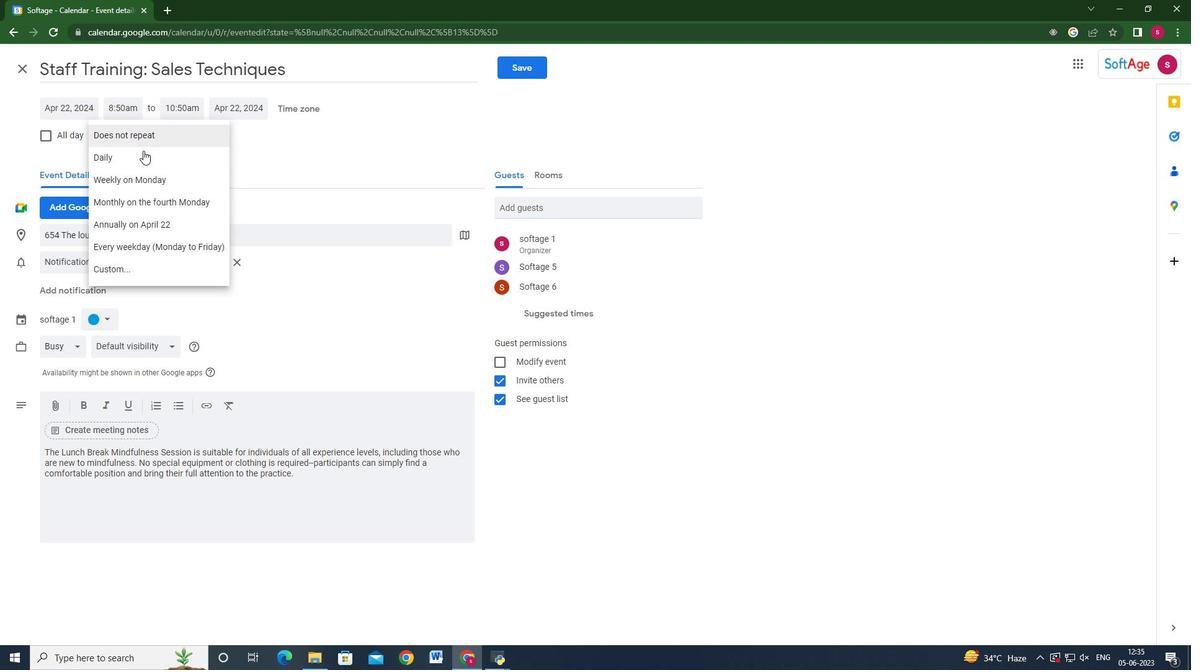 
Action: Mouse pressed left at (137, 151)
Screenshot: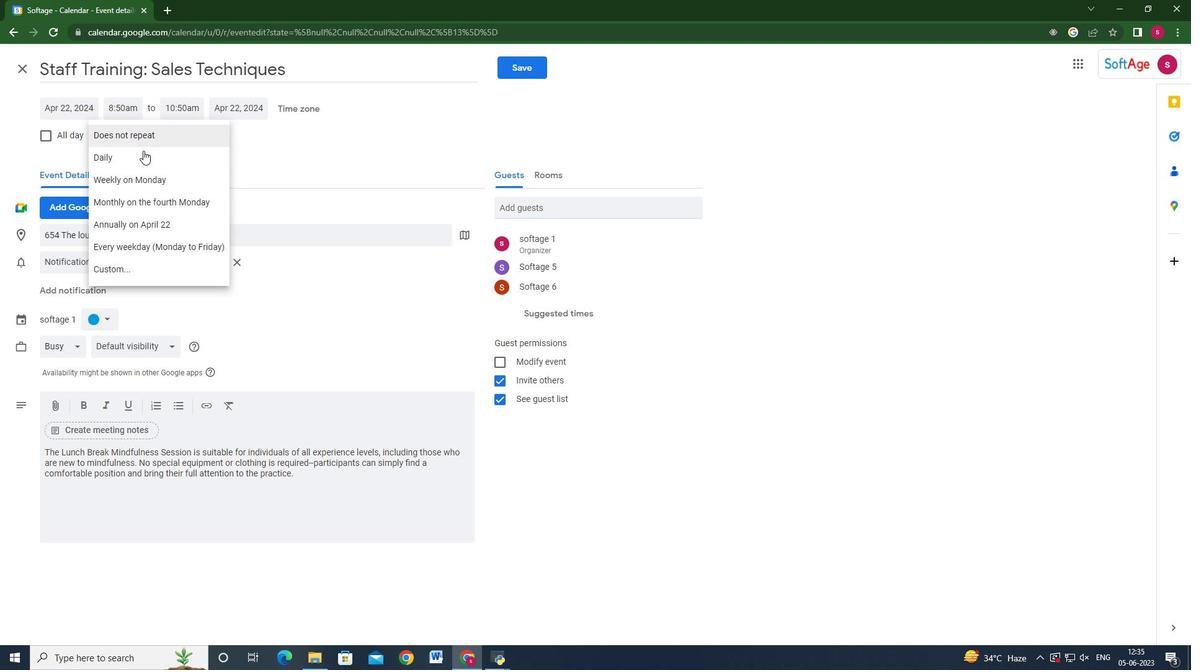 
Action: Mouse moved to (522, 75)
Screenshot: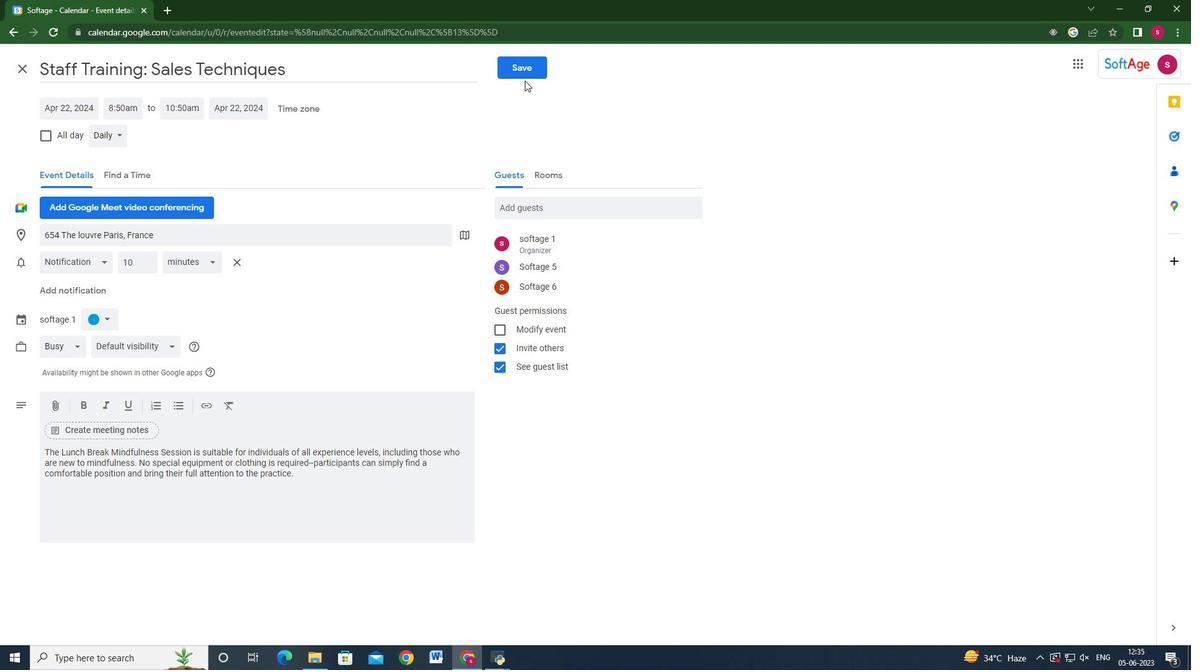 
Action: Mouse pressed left at (522, 75)
Screenshot: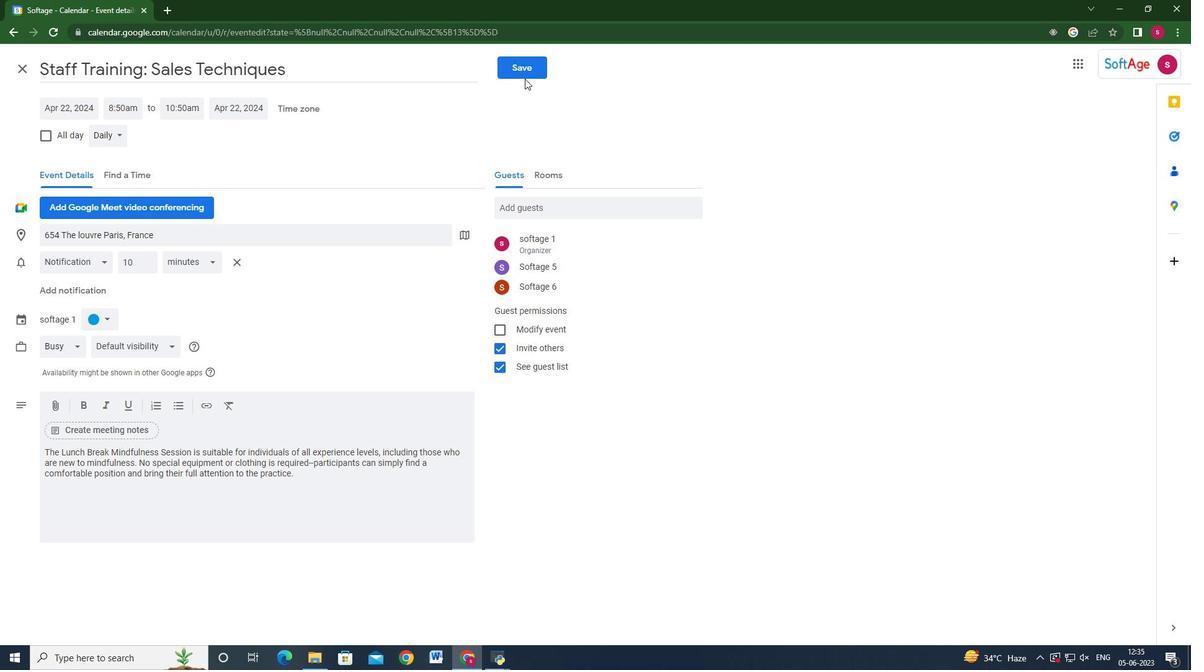 
Action: Mouse moved to (705, 370)
Screenshot: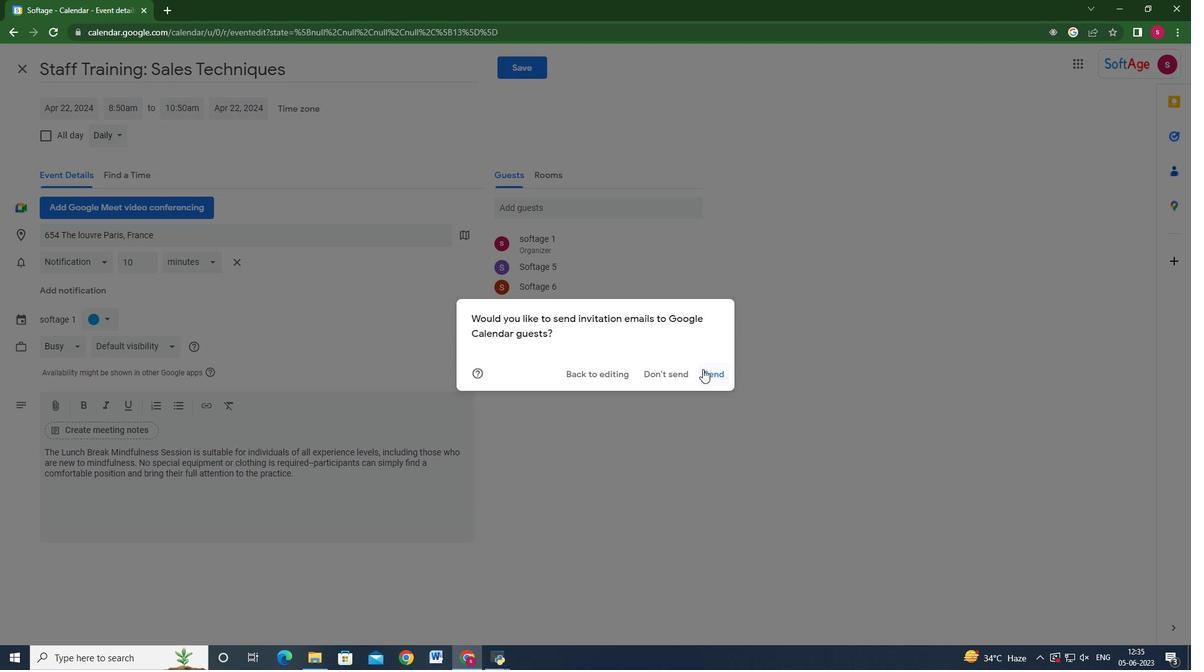 
Action: Mouse pressed left at (705, 370)
Screenshot: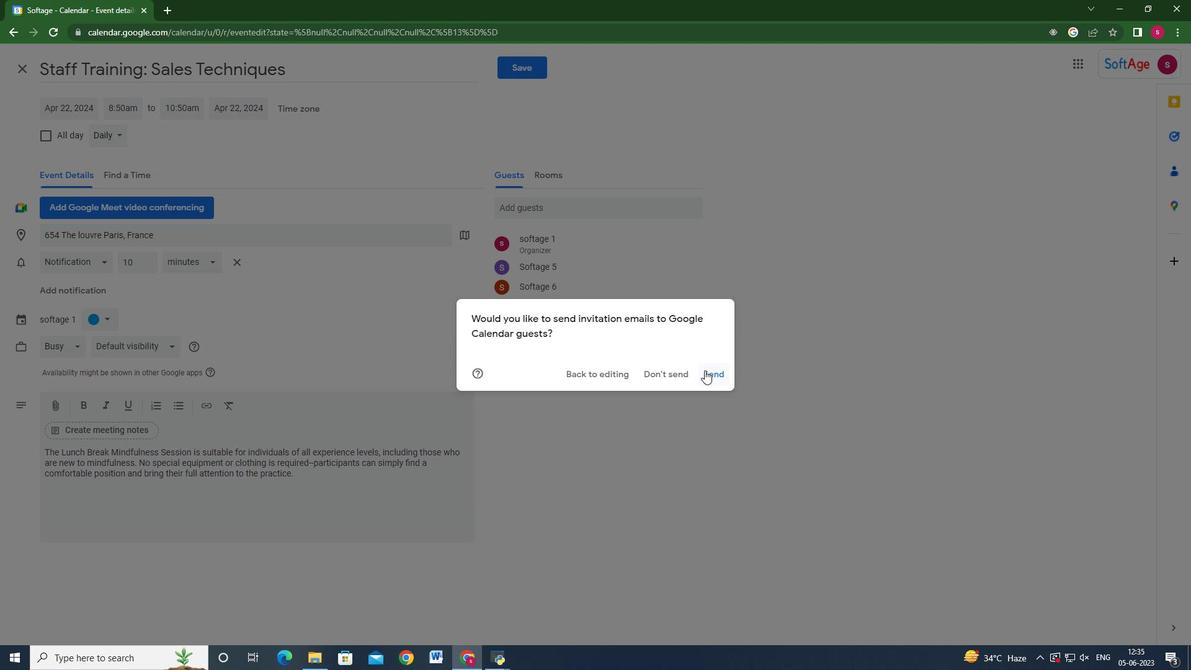 
Action: Mouse moved to (854, 341)
Screenshot: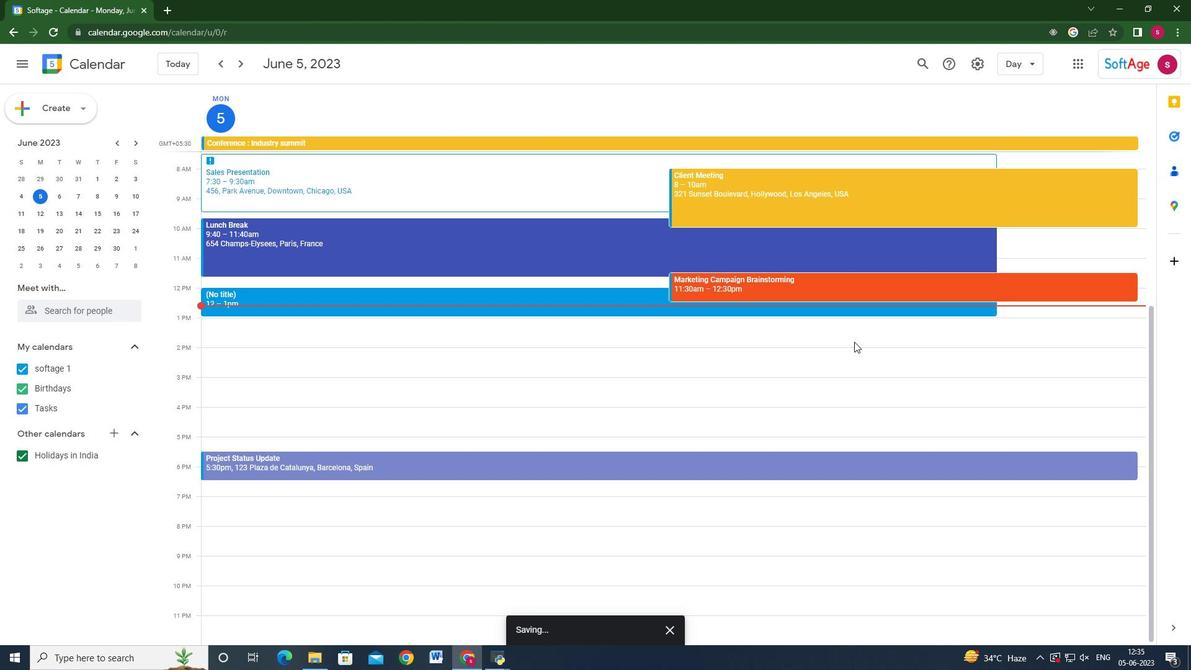 
